 Task: Create an 'order' object.
Action: Mouse moved to (1009, 64)
Screenshot: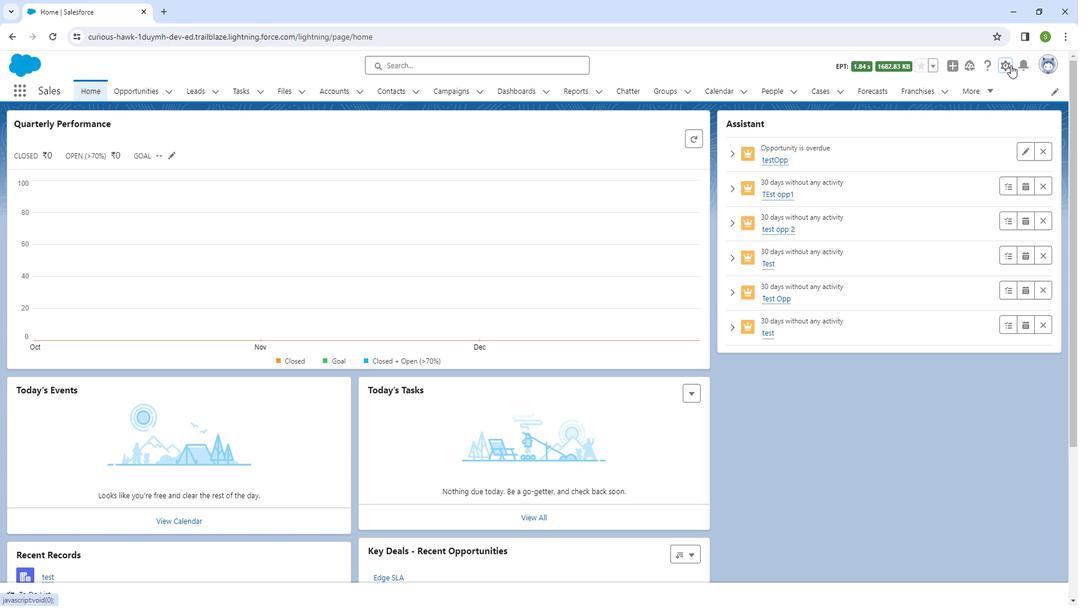 
Action: Mouse pressed left at (1009, 64)
Screenshot: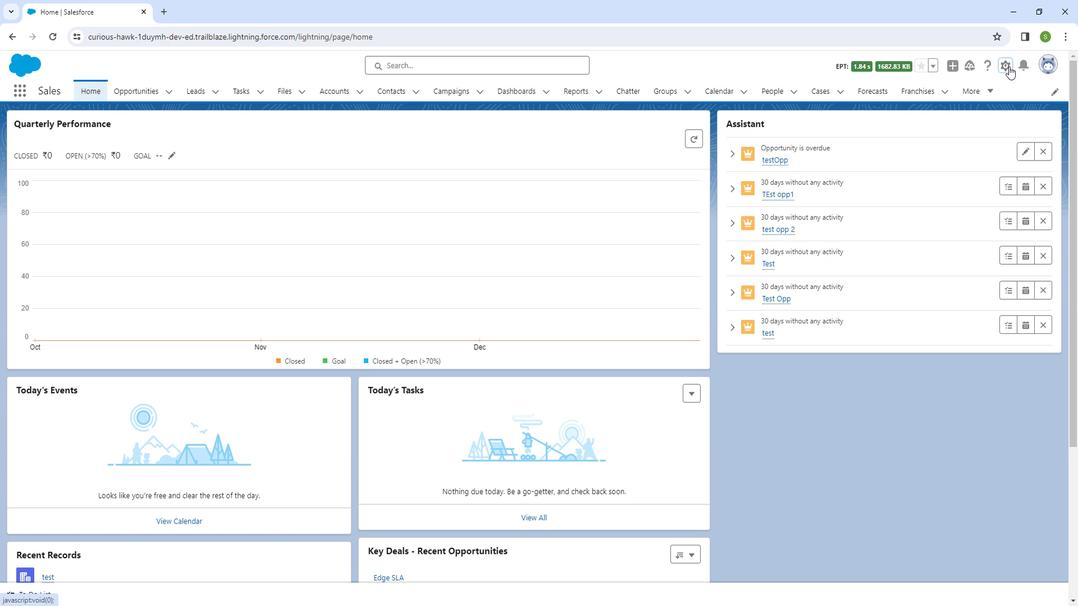 
Action: Mouse moved to (974, 101)
Screenshot: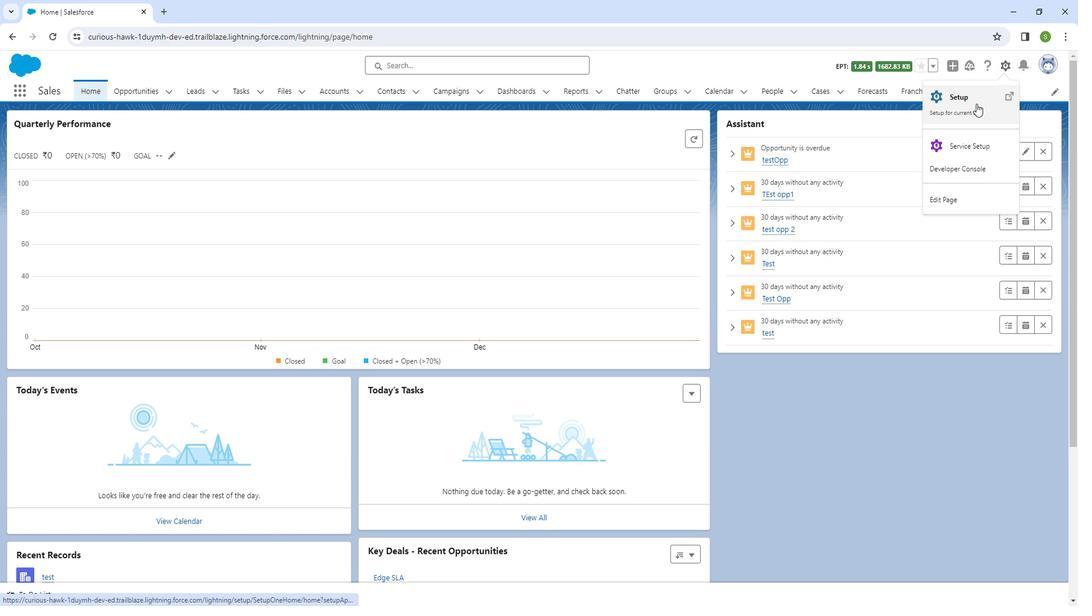 
Action: Mouse pressed left at (974, 101)
Screenshot: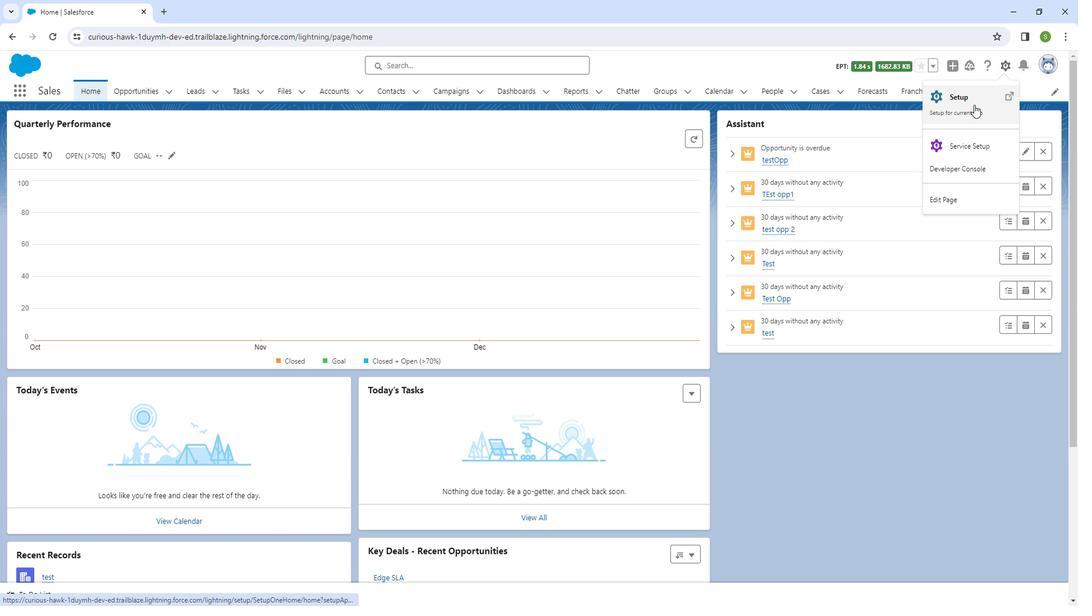 
Action: Mouse moved to (153, 83)
Screenshot: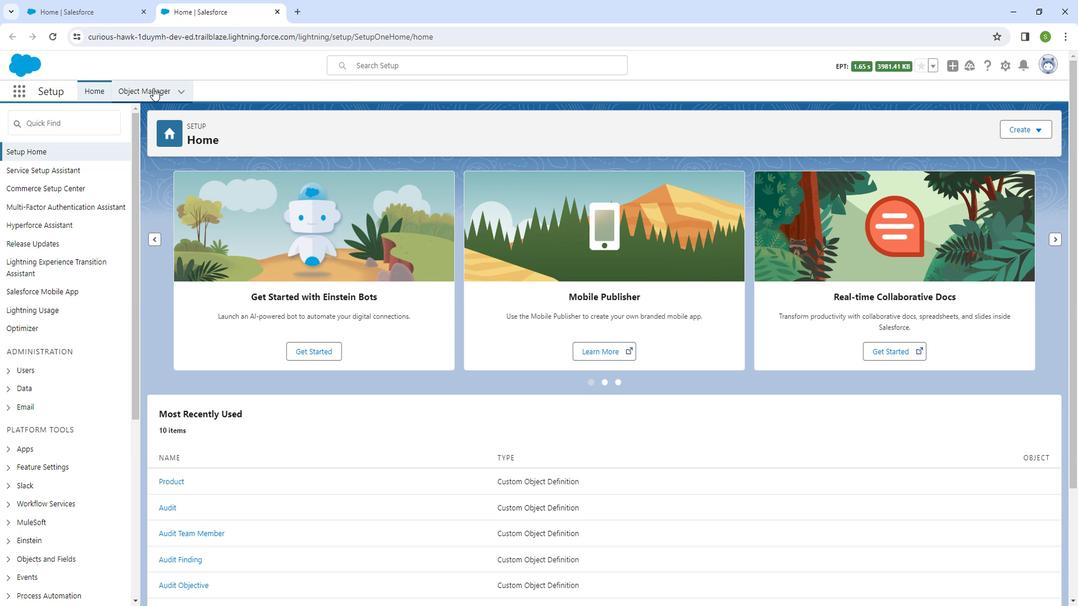 
Action: Mouse pressed left at (153, 83)
Screenshot: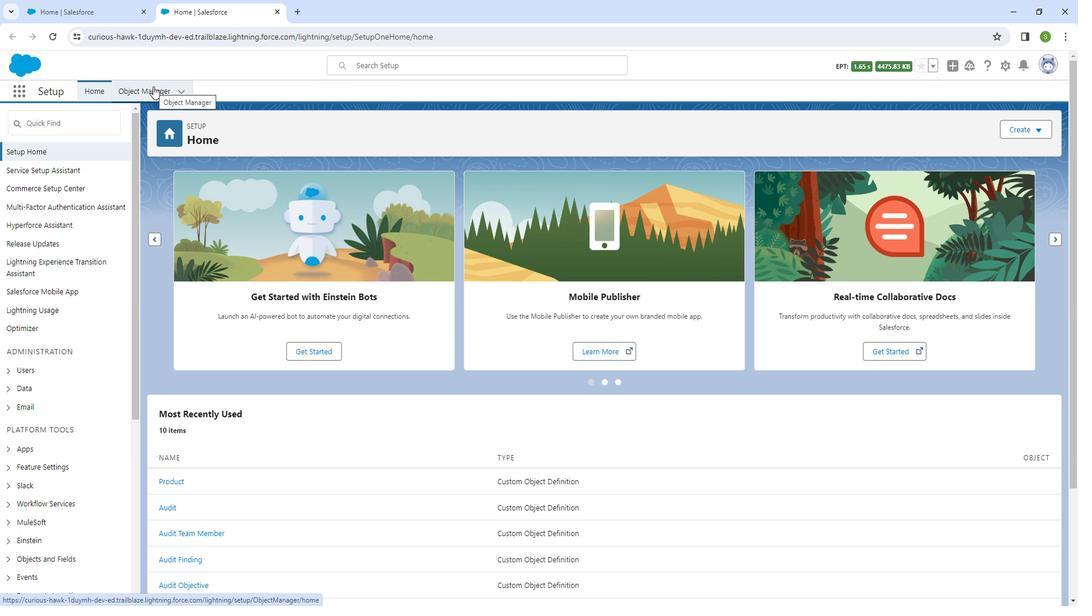 
Action: Mouse moved to (1021, 126)
Screenshot: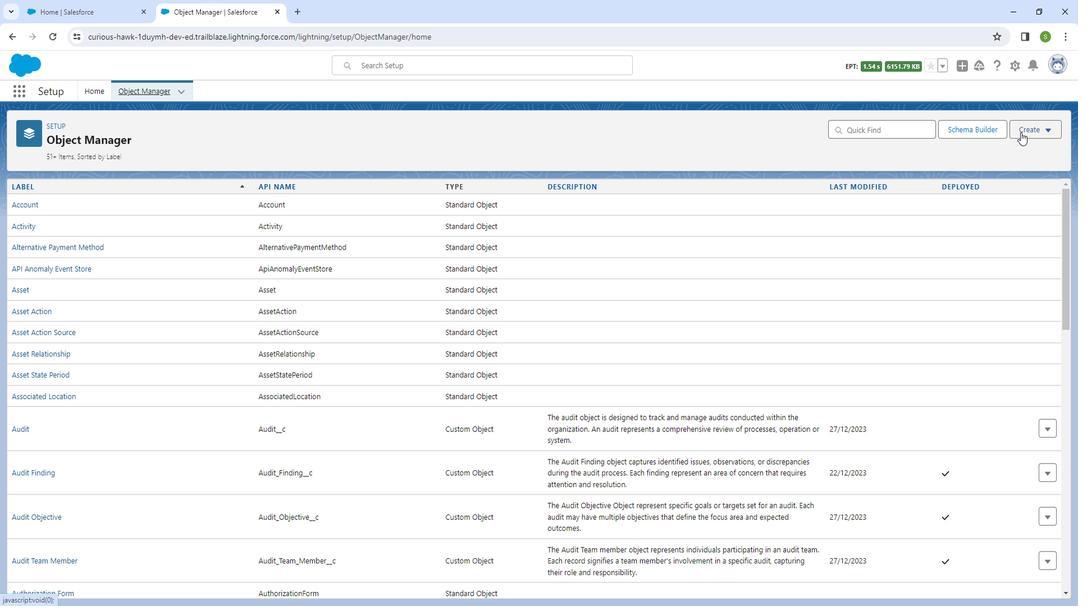 
Action: Mouse pressed left at (1021, 126)
Screenshot: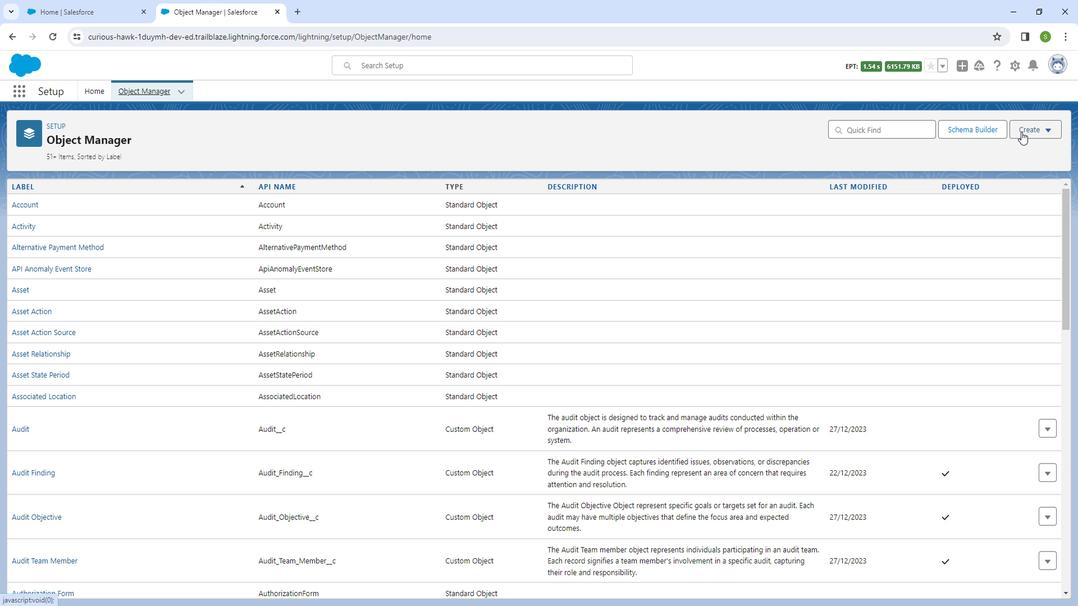 
Action: Mouse moved to (1005, 152)
Screenshot: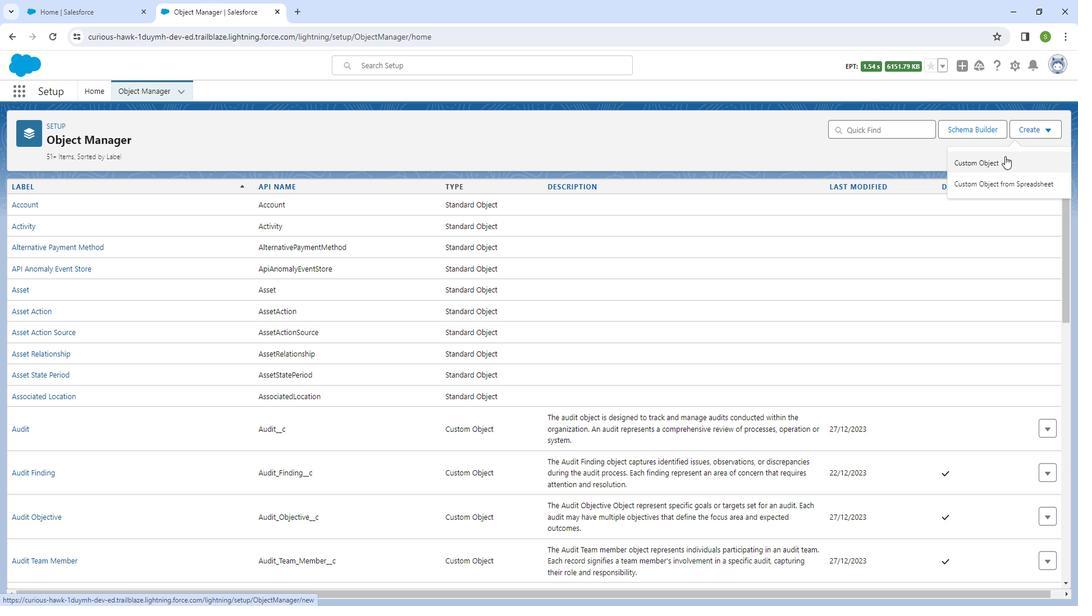 
Action: Mouse pressed left at (1005, 152)
Screenshot: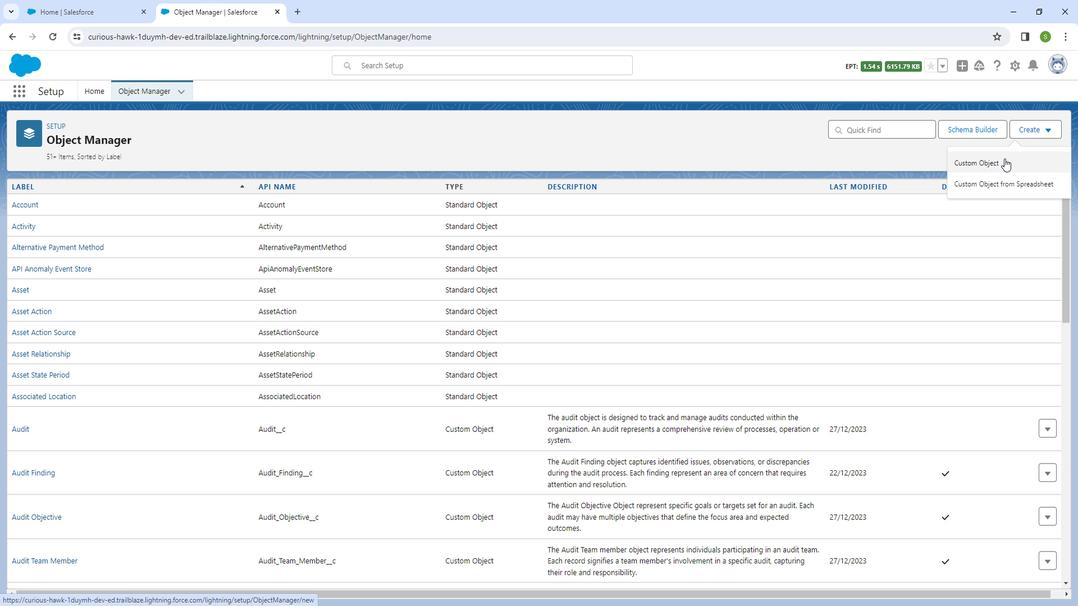 
Action: Mouse moved to (276, 268)
Screenshot: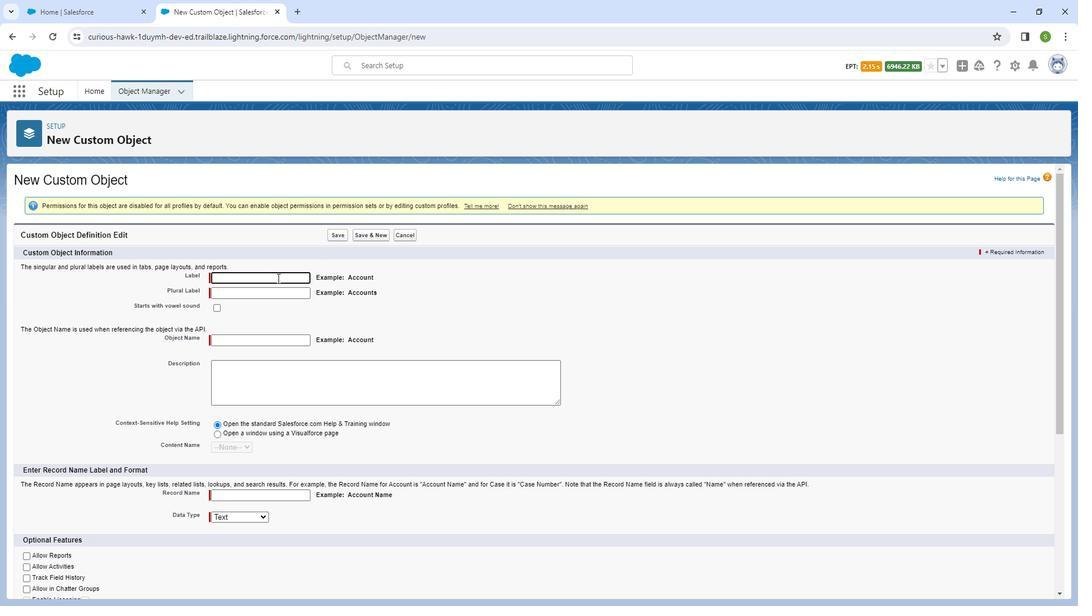 
Action: Mouse pressed left at (276, 268)
Screenshot: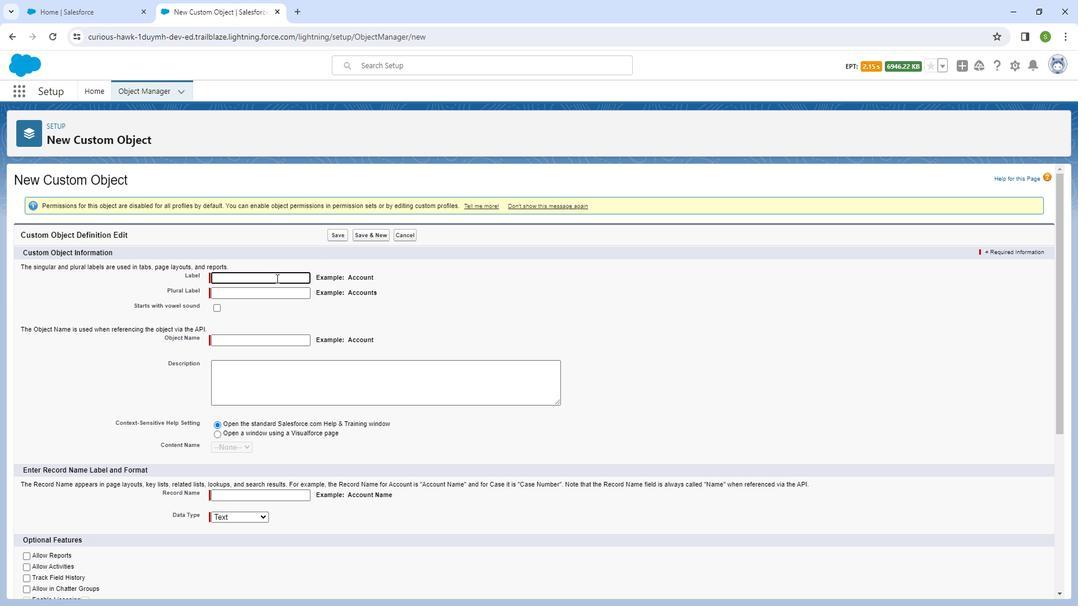 
Action: Mouse moved to (289, 262)
Screenshot: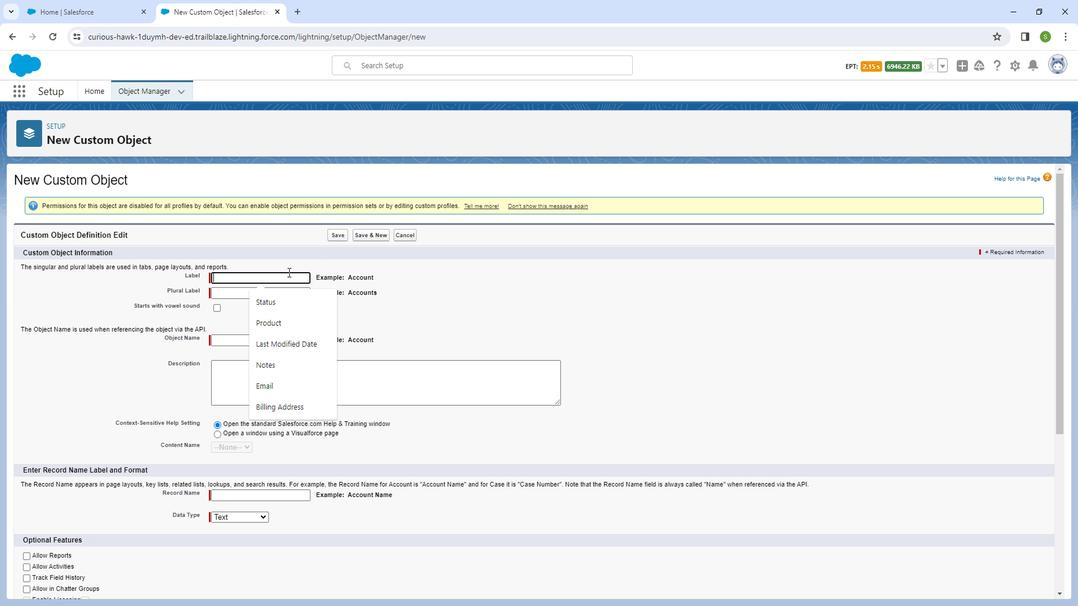 
Action: Key pressed <Key.shift_r><Key.shift_r><Key.shift_r><Key.shift_r><Key.shift_r><Key.shift_r><Key.shift_r><Key.shift_r><Key.shift_r><Key.shift_r>Orders<Key.space><Key.shift_r><Key.shift_r><Key.shift_r><Key.shift_r><Key.shift_r>Object<Key.tab><Key.shift_r><Key.shift_r><Key.shift_r><Key.shift_r><Key.shift_r><Key.shift_r><Key.shift_r><Key.shift_r><Key.shift_r><Key.shift_r><Key.shift_r><Key.shift_r><Key.shift_r><Key.shift_r><Key.shift_r><Key.shift_r><Key.shift_r><Key.shift_r><Key.shift_r><Key.shift_r><Key.shift_r><Key.shift_r><Key.shift_r><Key.shift_r><Key.shift_r>Orders<Key.space><Key.shift_r><Key.shift_r><Key.shift_r><Key.shift_r><Key.shift_r><Key.shift_r><Key.shift_r>Obk<Key.backspace>jects
Screenshot: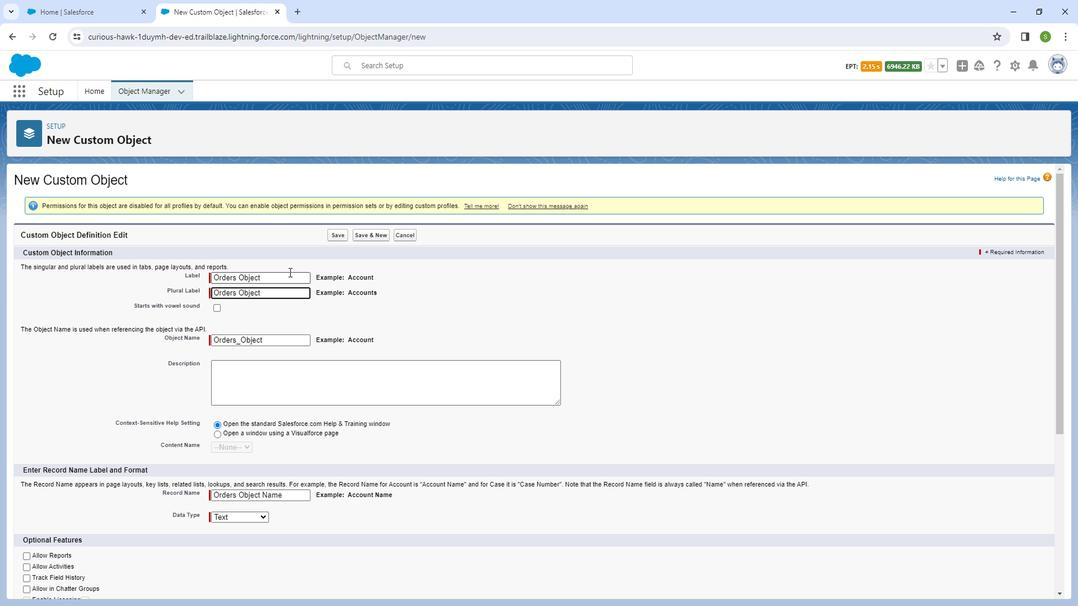 
Action: Mouse moved to (288, 357)
Screenshot: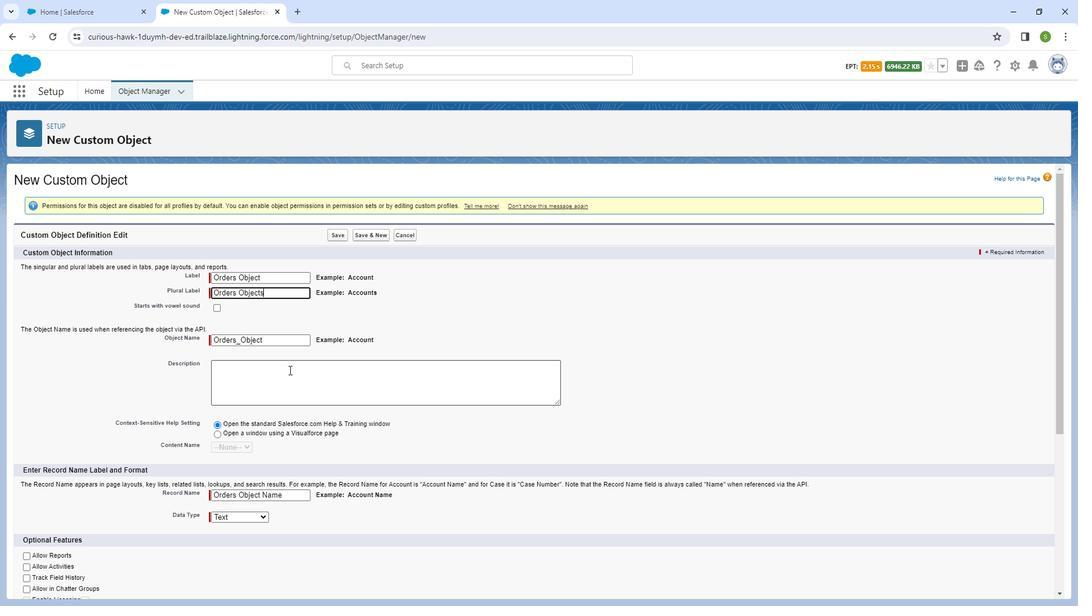 
Action: Mouse pressed left at (288, 357)
Screenshot: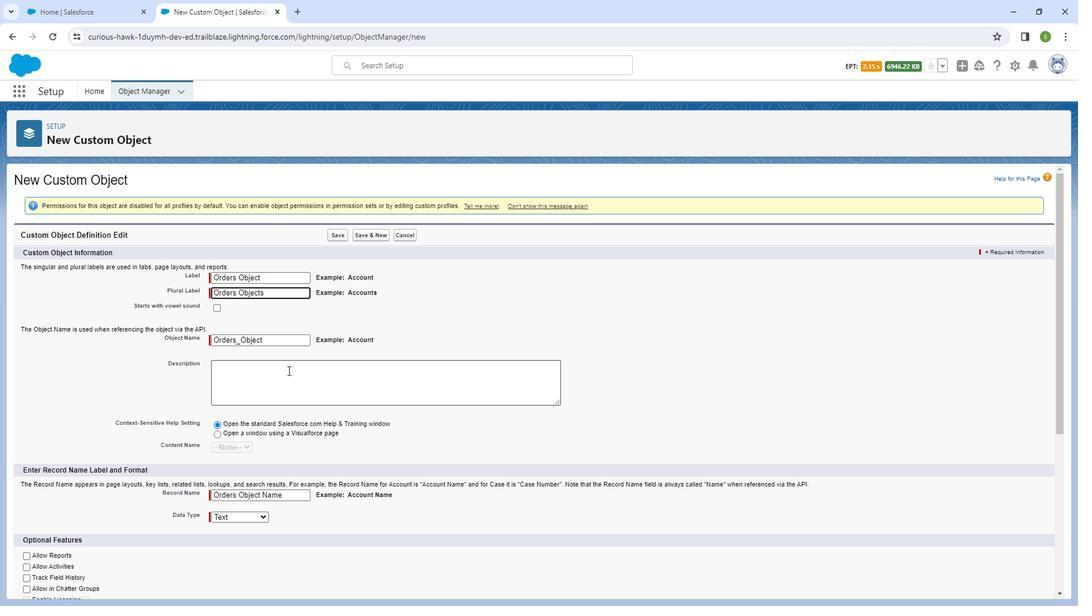 
Action: Key pressed <Key.shift_r>An<Key.space><Key.shift_r><Key.shift_r><Key.shift_r><Key.shift_r><Key.shift_r><Key.shift_r><Key.shift_r><Key.shift_r>Order<Key.space><Key.shift_r><Key.shift_r><Key.shift_r><Key.shift_r><Key.shift_r><Key.shift_r><Key.shift_r><Key.shift_r><Key.shift_r><Key.shift_r><Key.shift_r><Key.shift_r><Key.shift_r><Key.shift_r><Key.shift_r><Key.shift_r><Key.shift_r><Key.shift_r><Key.shift_r><Key.shift_r><Key.shift_r><Key.shift_r>Object<Key.space>is<Key.space>a<Key.space>custom<Key.space>object<Key.space>designed<Key.space>to<Key.space>represent<Key.space>and<Key.space>manage<Key.space>the<Key.space>sales<Key.space>orders<Key.space><Key.shift_r>placed<Key.space>by<Key.space>customer.<Key.shift_r>It<Key.left><Key.space><Key.backspace><Key.left><Key.space><Key.right><Key.right><Key.space>serves<Key.space>as<Key.space>a<Key.space>key<Key.space>component<Key.space>in<Key.space>the<Key.space>sales<Key.space>process,<Key.space>providing<Key.space>a<Key.space>centralized<Key.space>repository<Key.space>for<Key.space>order-<Key.space>related<Key.space>information.
Screenshot: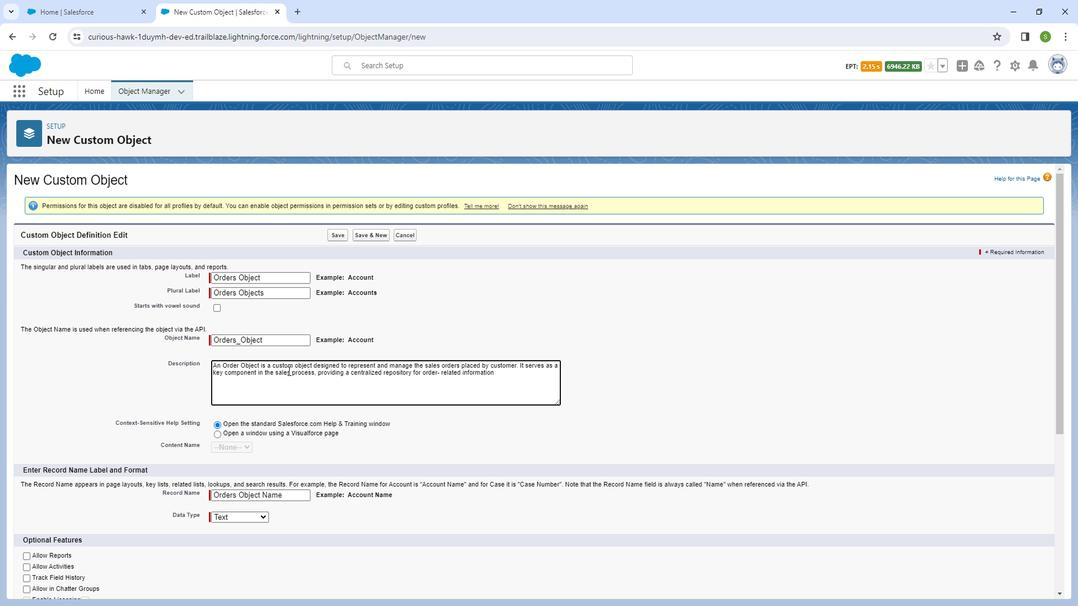 
Action: Mouse moved to (295, 479)
Screenshot: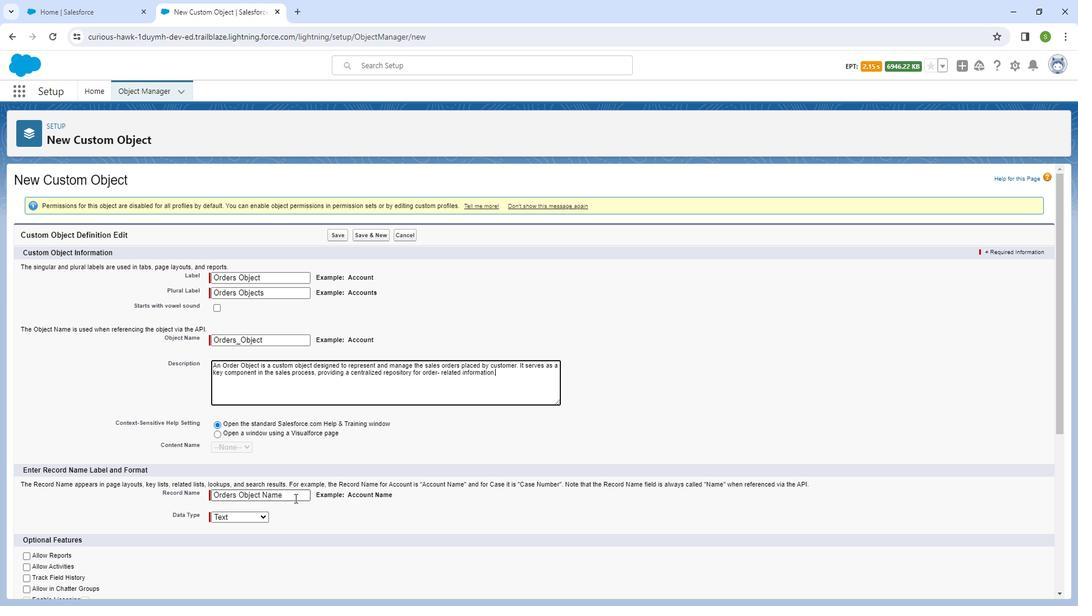 
Action: Mouse pressed left at (295, 479)
Screenshot: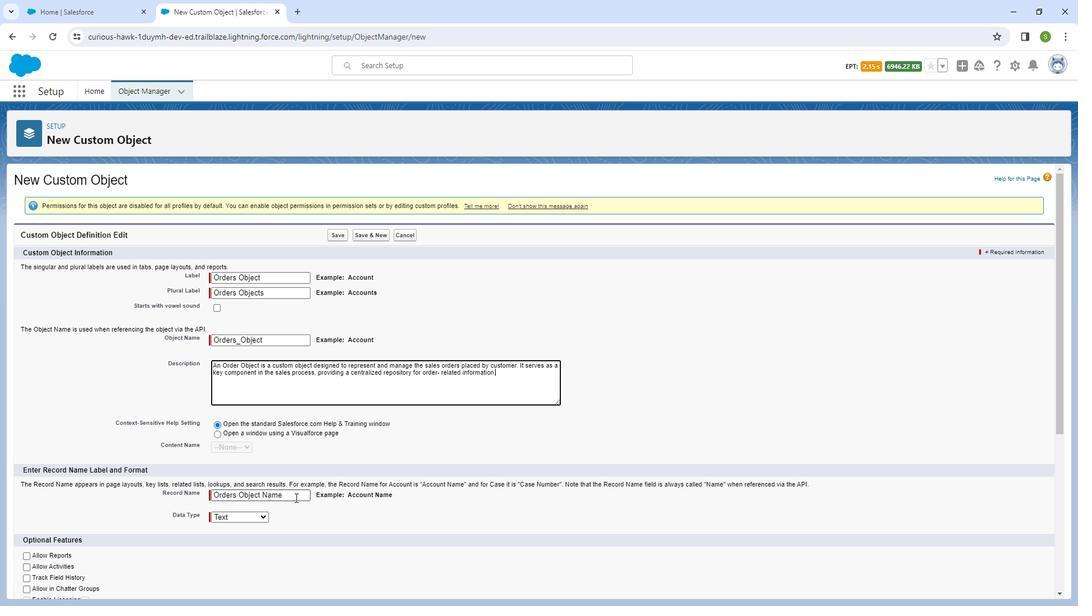 
Action: Mouse pressed left at (295, 479)
Screenshot: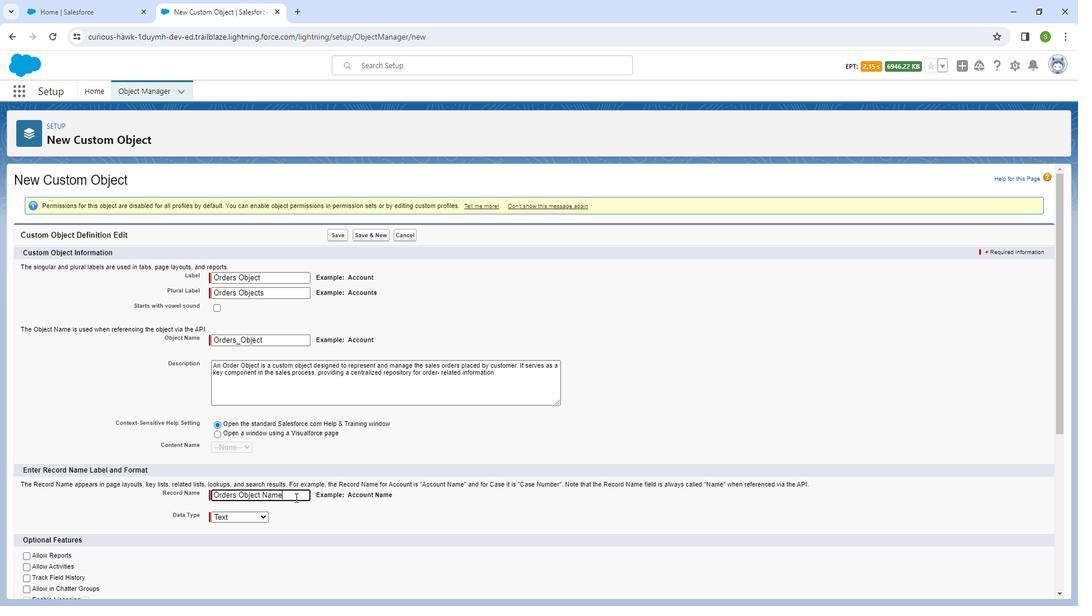 
Action: Mouse moved to (295, 479)
Screenshot: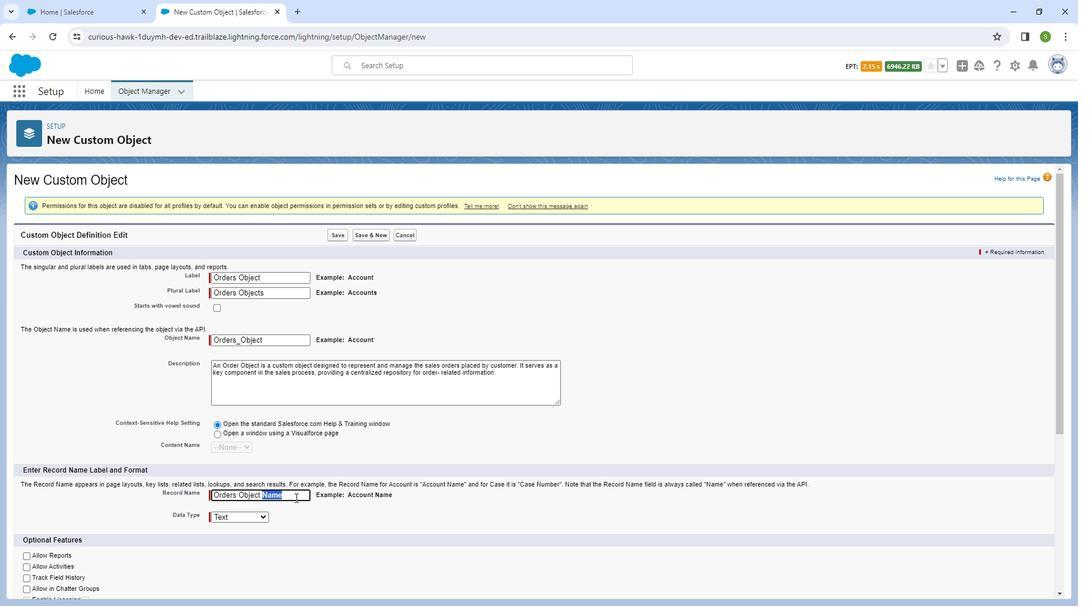 
Action: Key pressed <Key.backspace><Key.shift_r>O<Key.shift_r><Key.backspace><Key.shift_r>ID
Screenshot: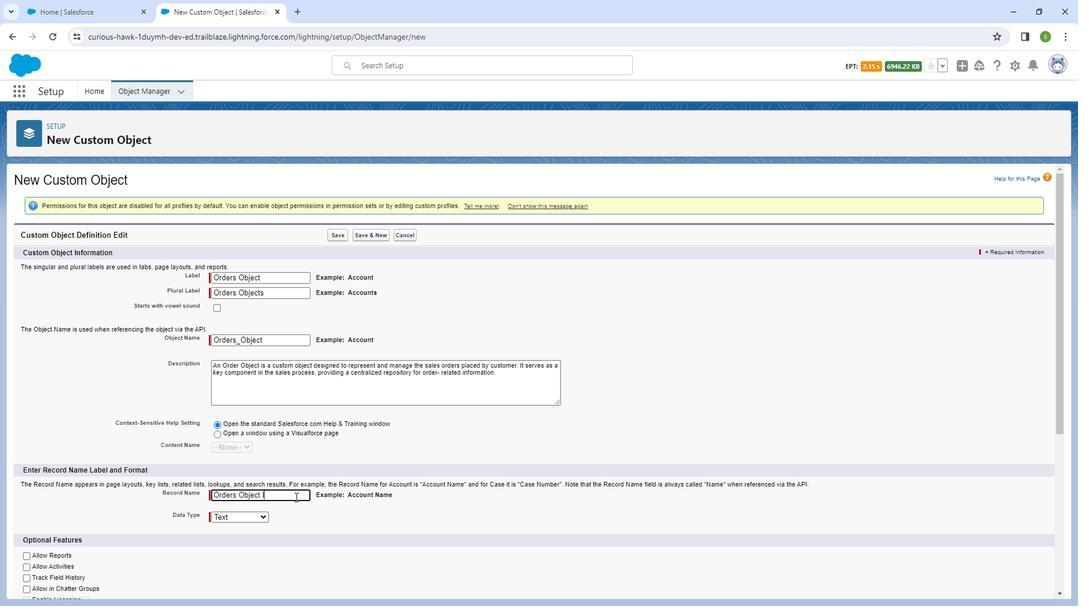 
Action: Mouse moved to (237, 501)
Screenshot: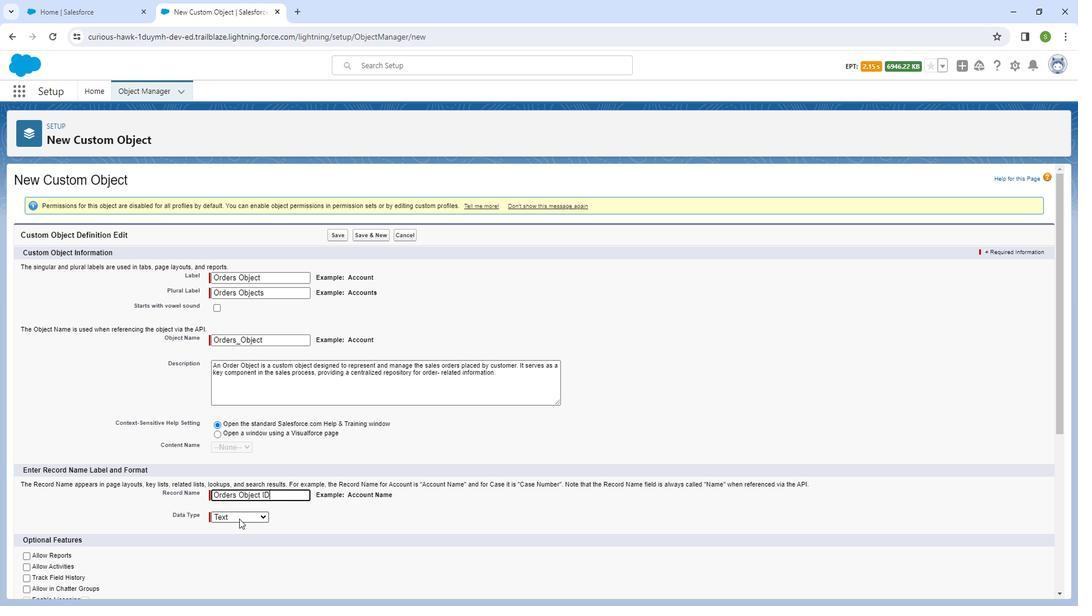 
Action: Mouse pressed left at (237, 501)
Screenshot: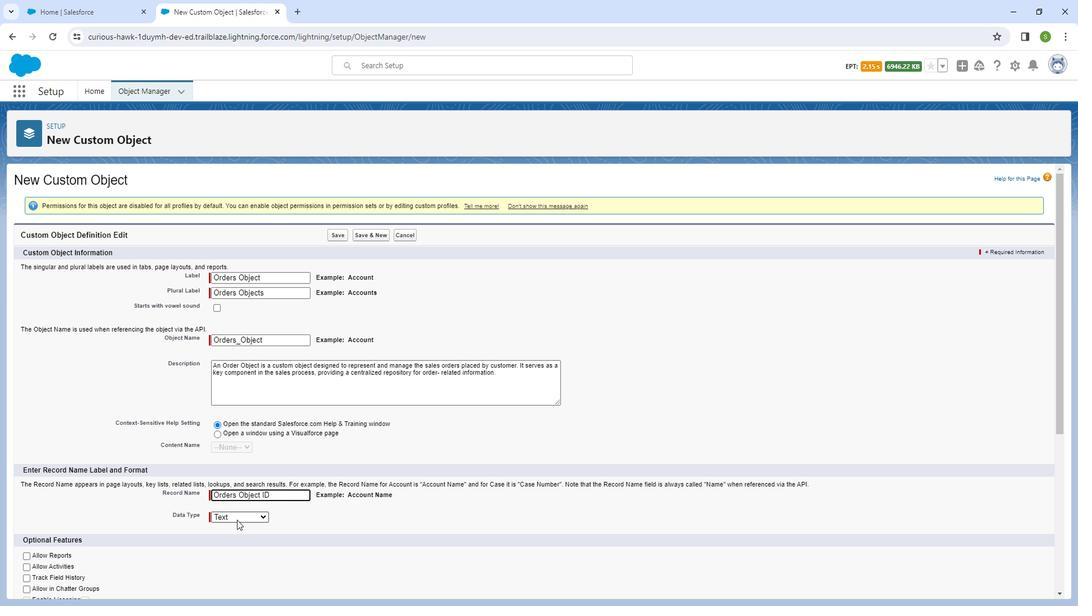 
Action: Mouse moved to (237, 519)
Screenshot: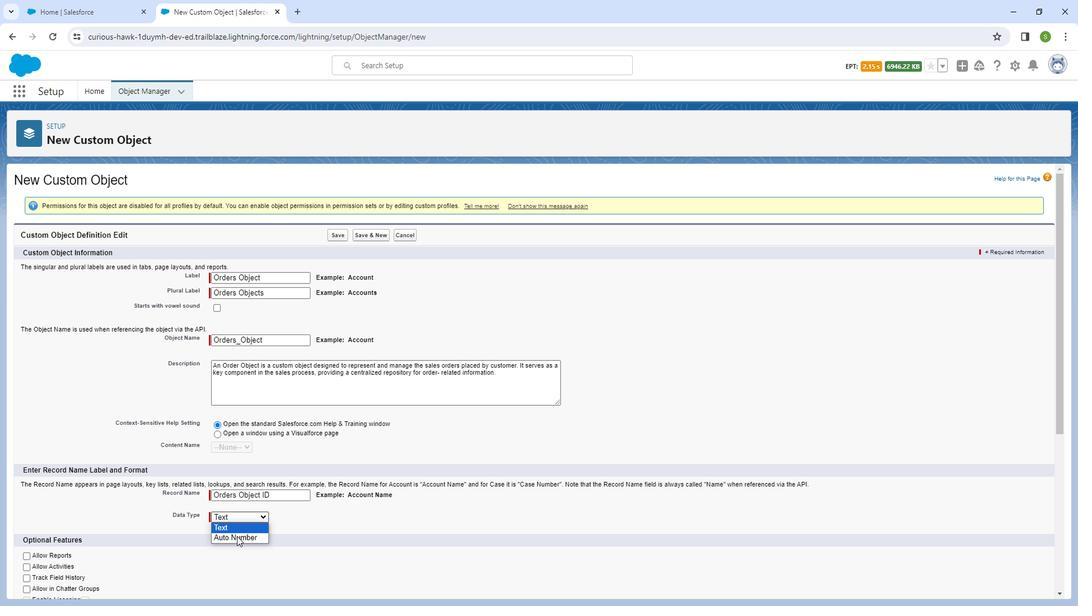 
Action: Mouse pressed left at (237, 519)
Screenshot: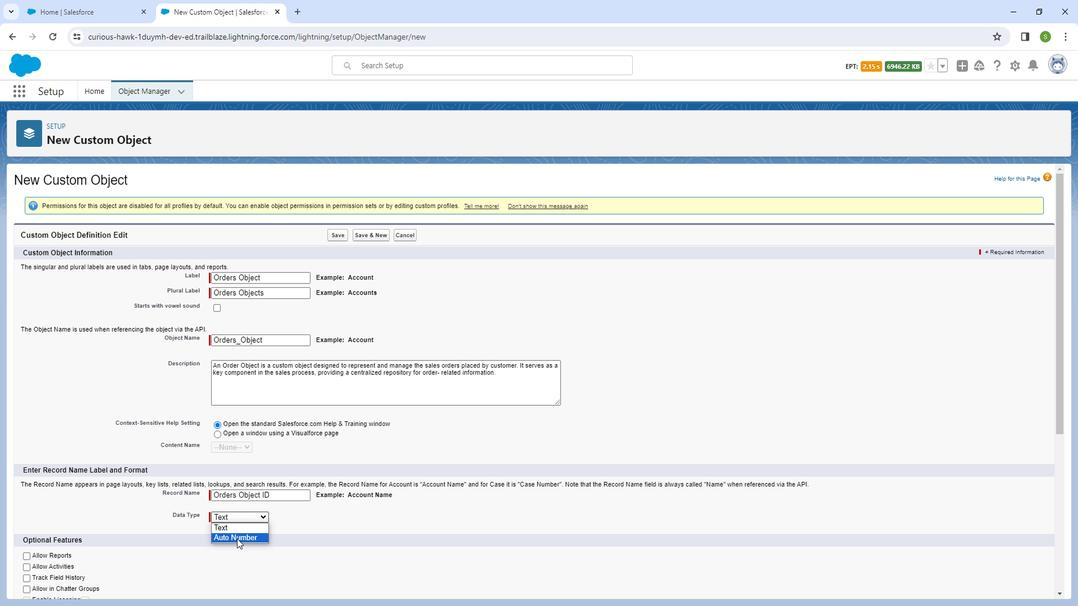 
Action: Mouse moved to (238, 510)
Screenshot: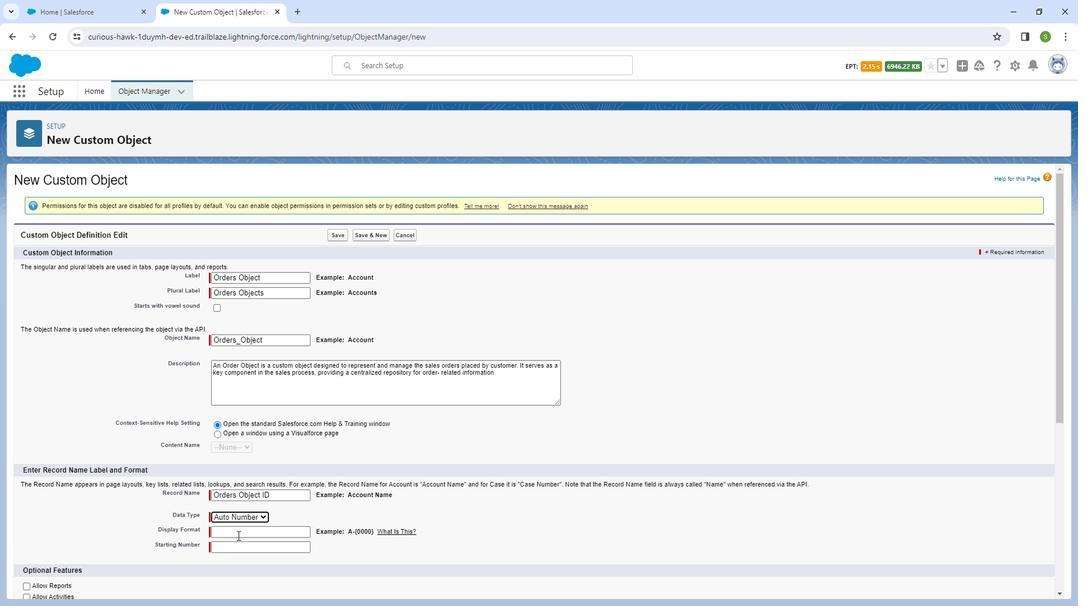
Action: Mouse pressed left at (238, 510)
Screenshot: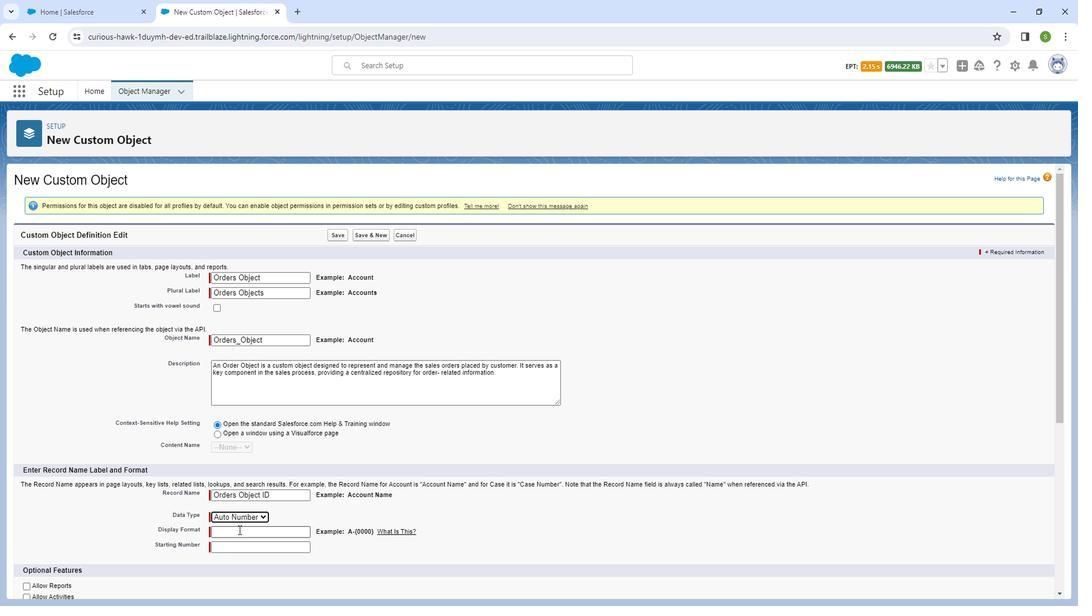 
Action: Key pressed <Key.shift_r>OOID-<Key.shift_r><Key.shift_r><Key.shift_r><Key.shift_r><Key.shift_r>{<Key.shift_r><Key.shift_r><Key.shift_r><Key.shift_r><Key.shift_r><Key.shift_r><Key.shift_r><Key.shift_r><Key.shift_r><Key.shift_r><Key.shift_r><Key.shift_r><Key.shift_r><Key.shift_r>}<Key.left>014
Screenshot: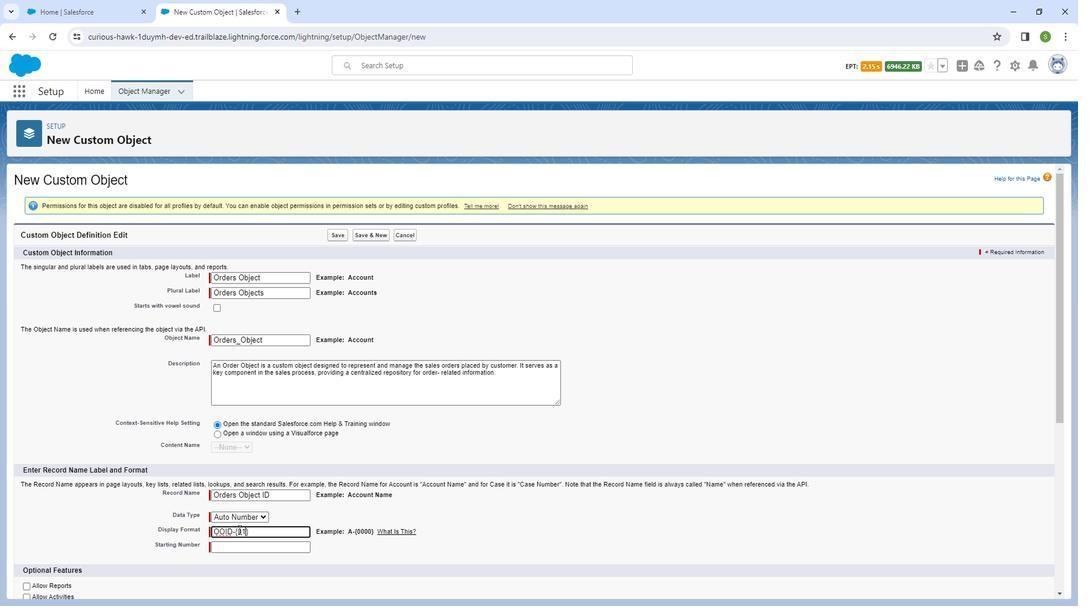 
Action: Mouse moved to (235, 517)
Screenshot: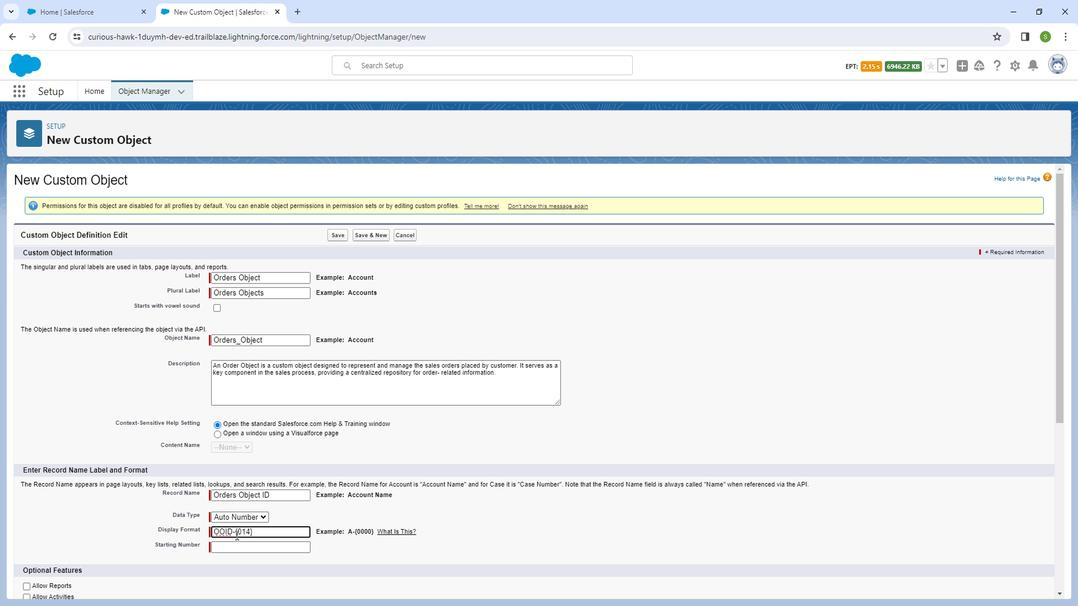 
Action: Mouse scrolled (235, 516) with delta (0, 0)
Screenshot: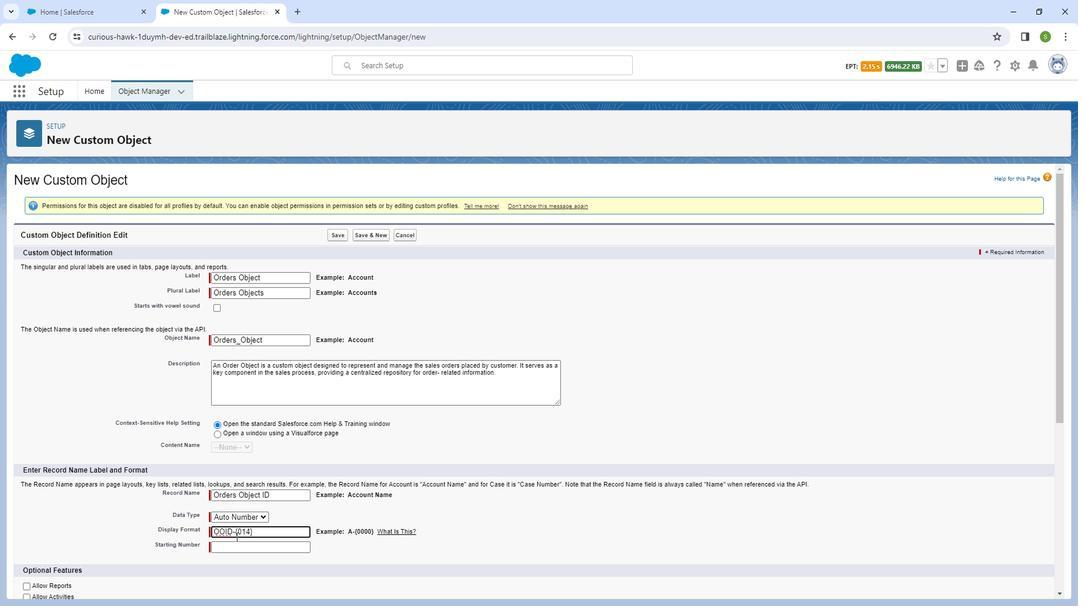 
Action: Mouse scrolled (235, 516) with delta (0, 0)
Screenshot: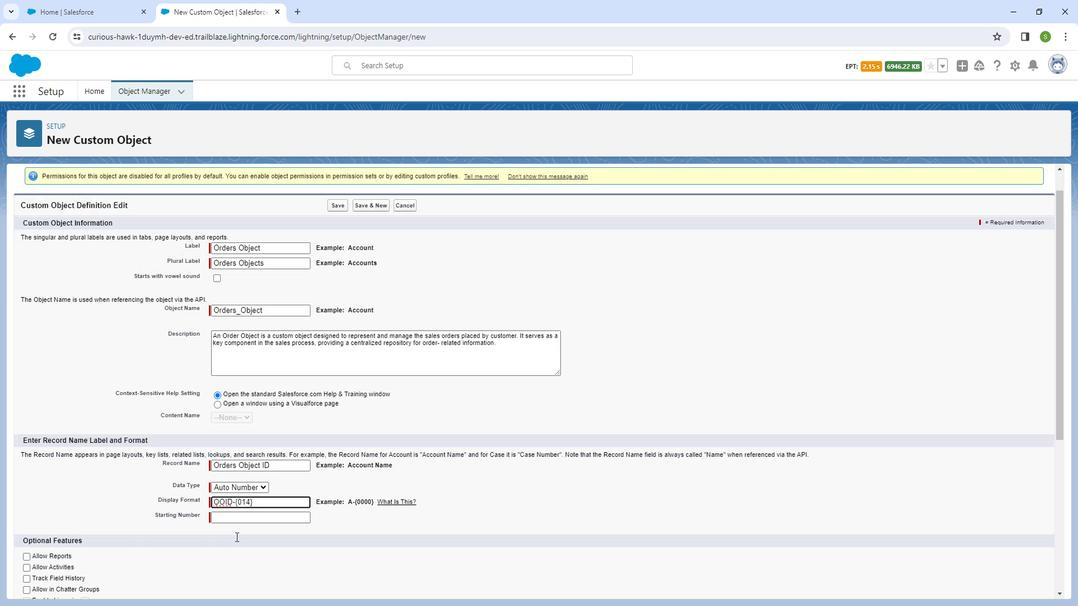 
Action: Mouse moved to (243, 415)
Screenshot: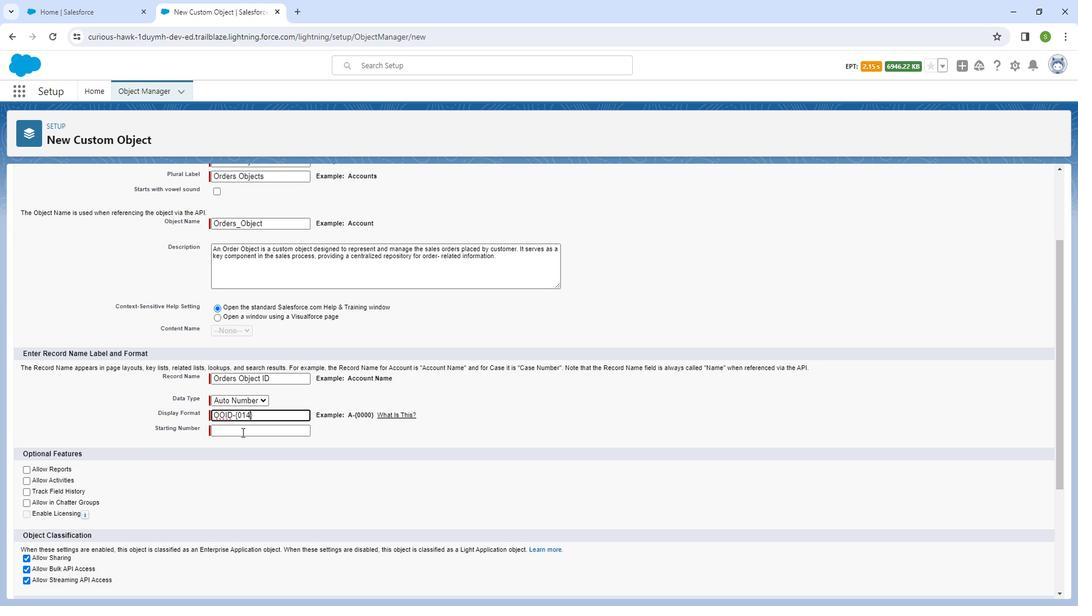 
Action: Mouse pressed left at (243, 415)
Screenshot: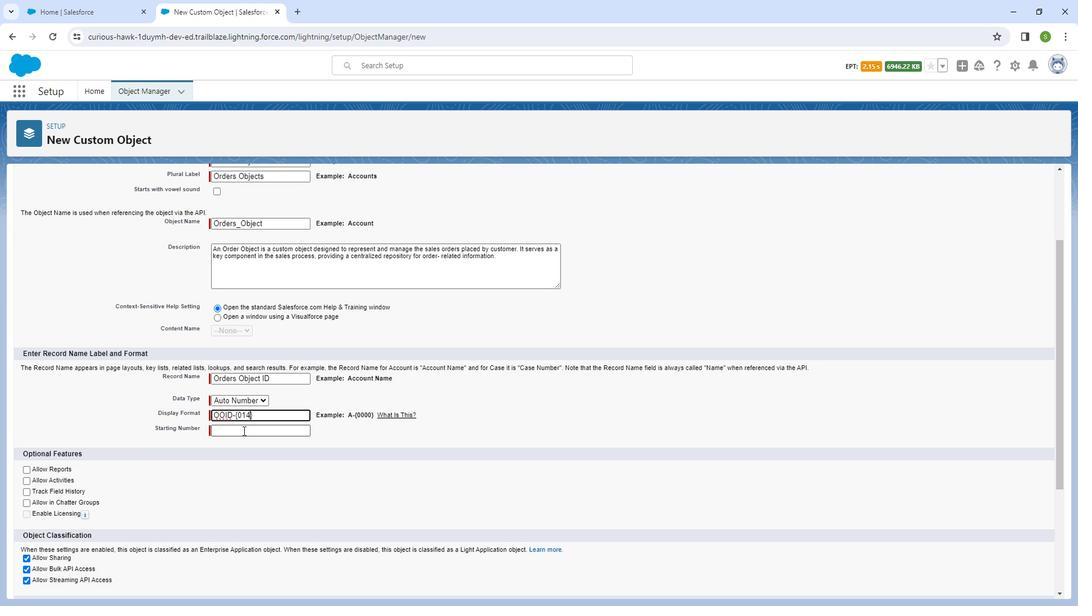 
Action: Key pressed 1
Screenshot: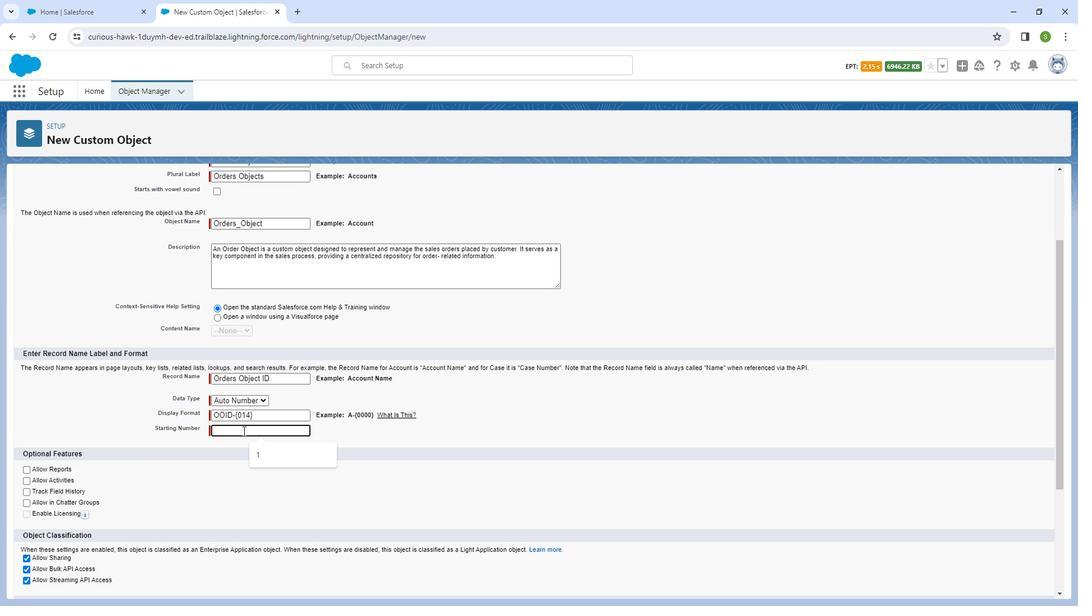
Action: Mouse moved to (68, 462)
Screenshot: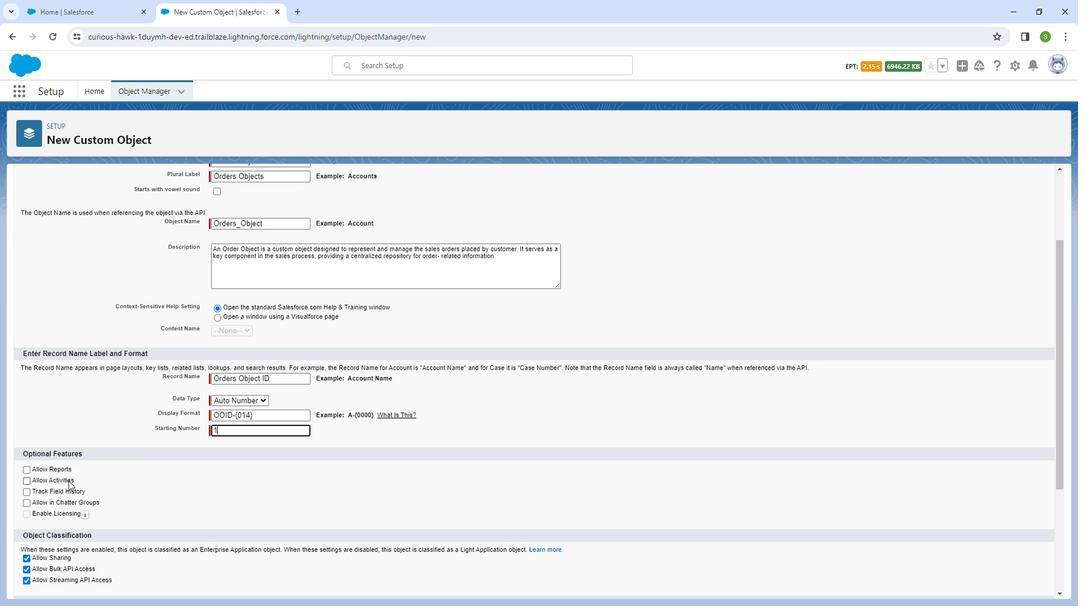 
Action: Mouse pressed left at (68, 462)
Screenshot: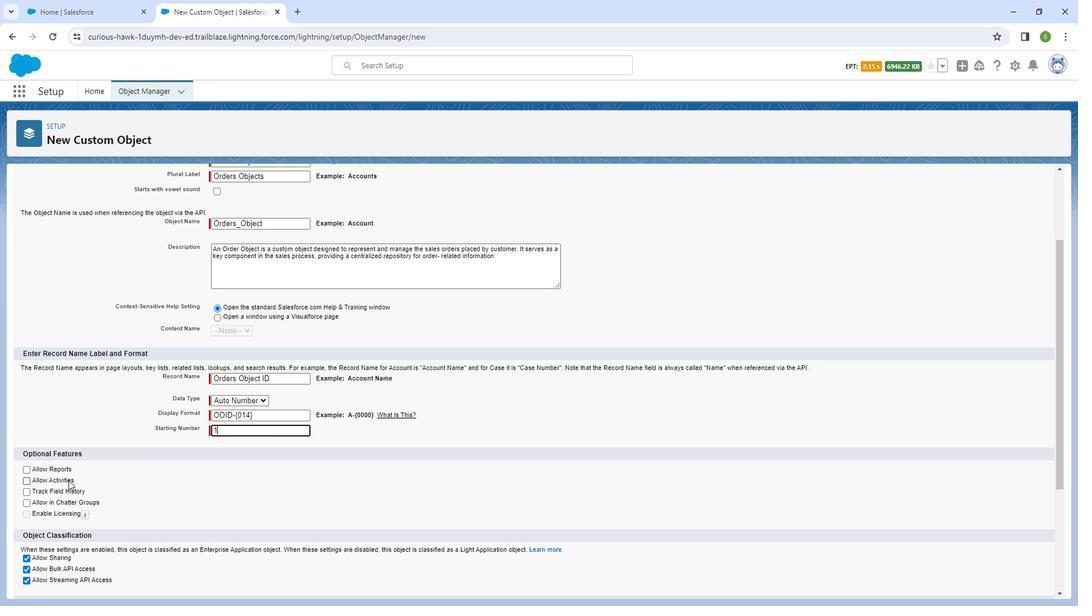 
Action: Mouse moved to (83, 485)
Screenshot: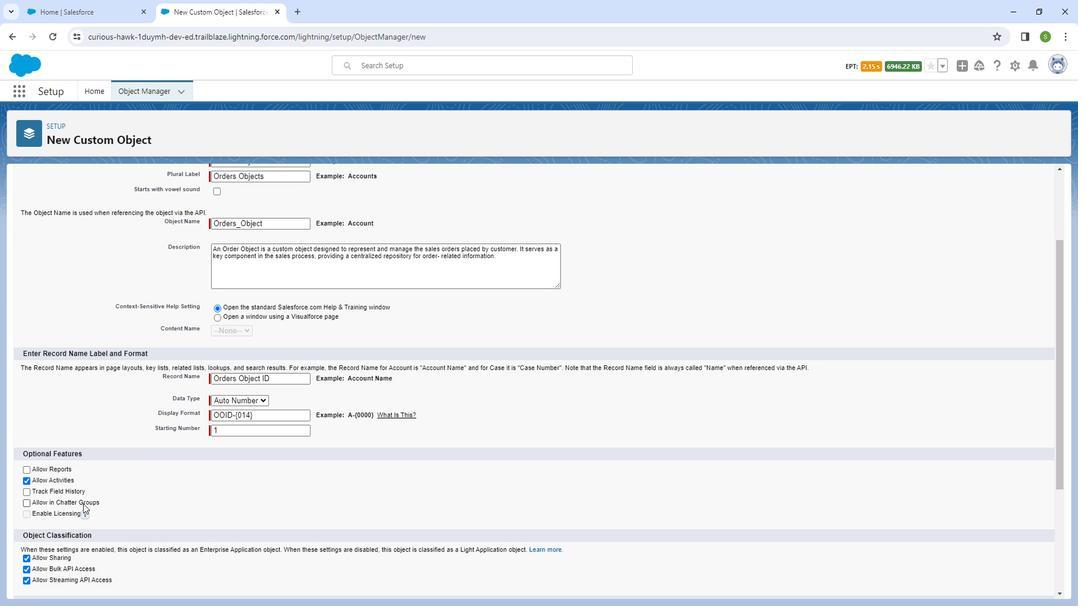 
Action: Mouse pressed left at (83, 485)
Screenshot: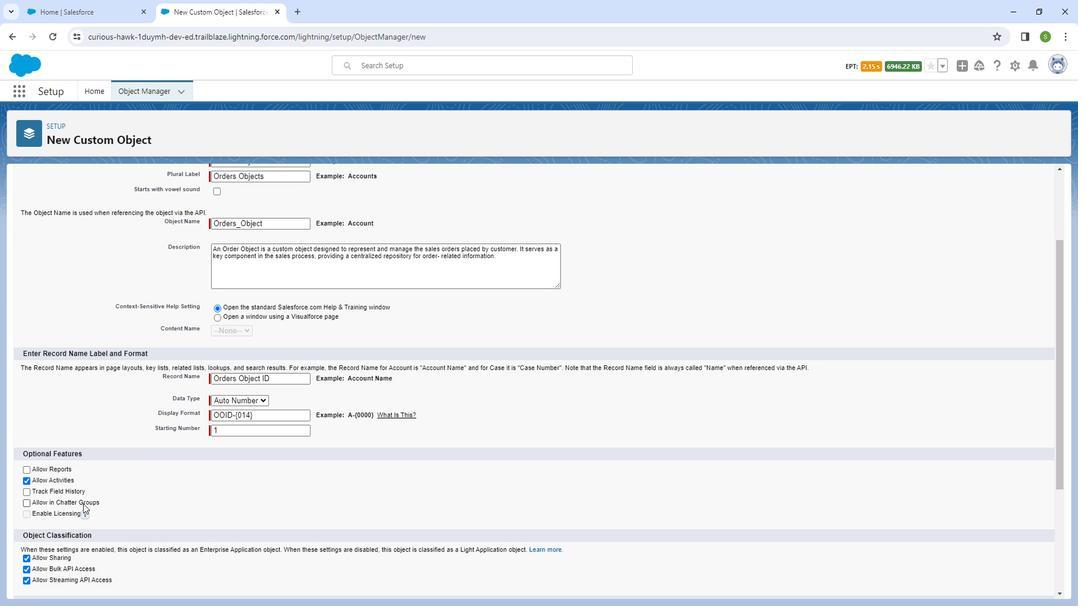 
Action: Mouse moved to (78, 530)
Screenshot: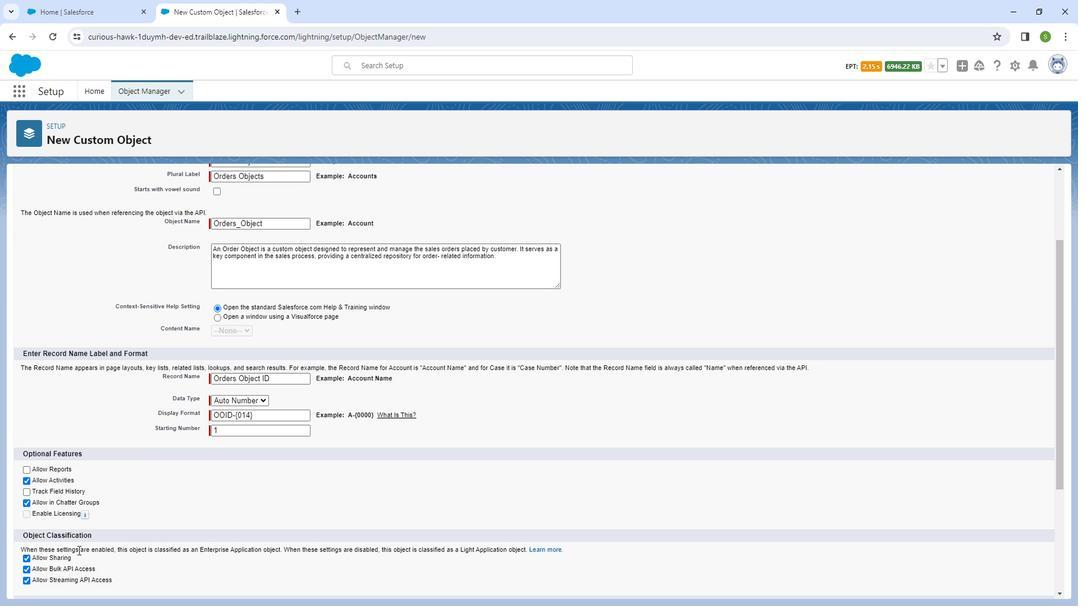 
Action: Mouse scrolled (78, 529) with delta (0, 0)
Screenshot: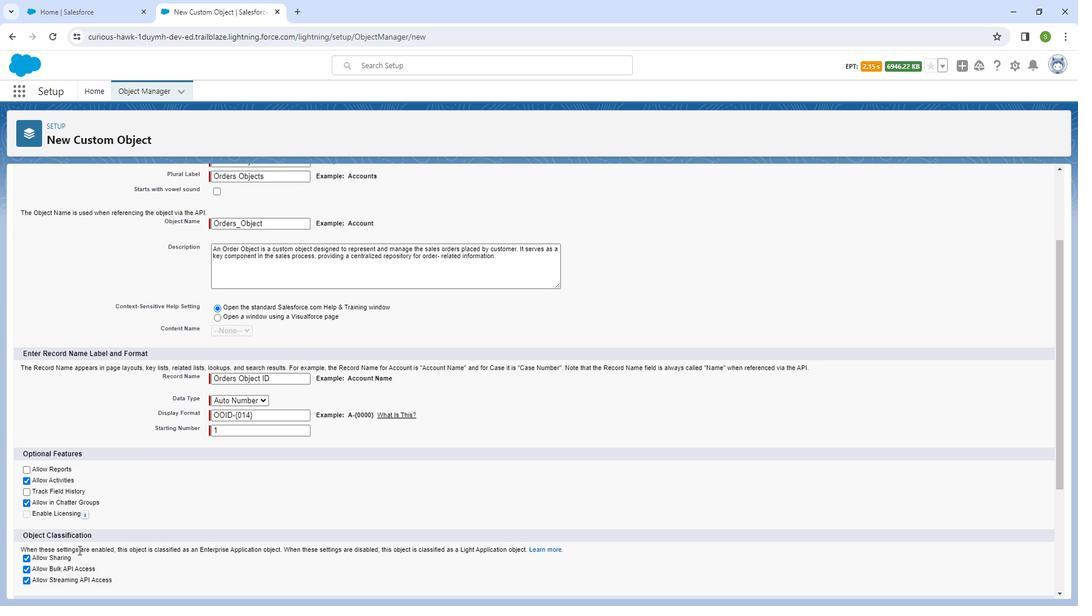 
Action: Mouse moved to (79, 530)
Screenshot: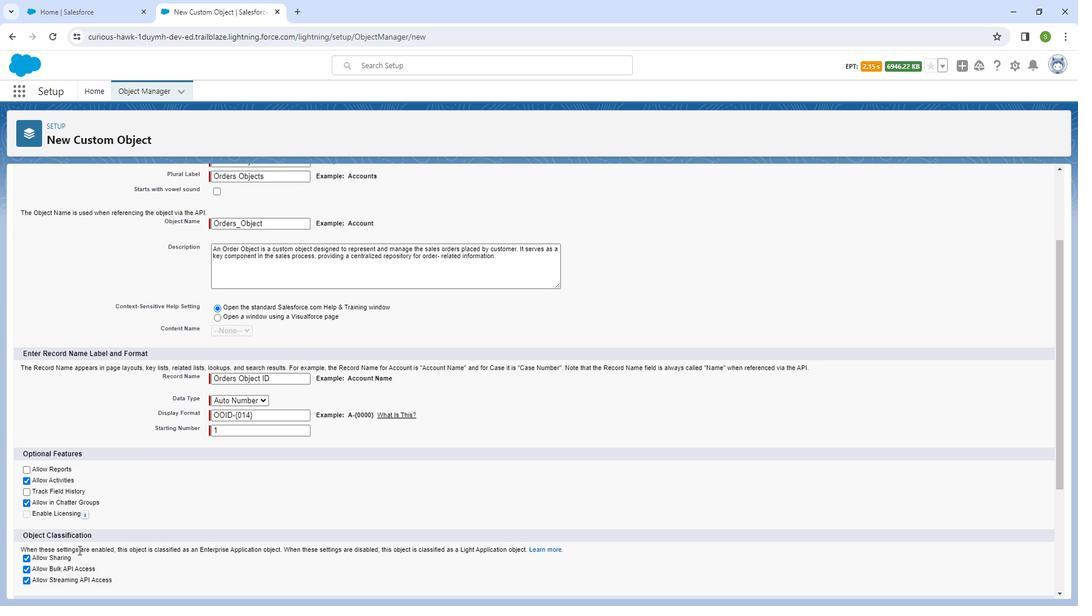 
Action: Mouse scrolled (79, 529) with delta (0, 0)
Screenshot: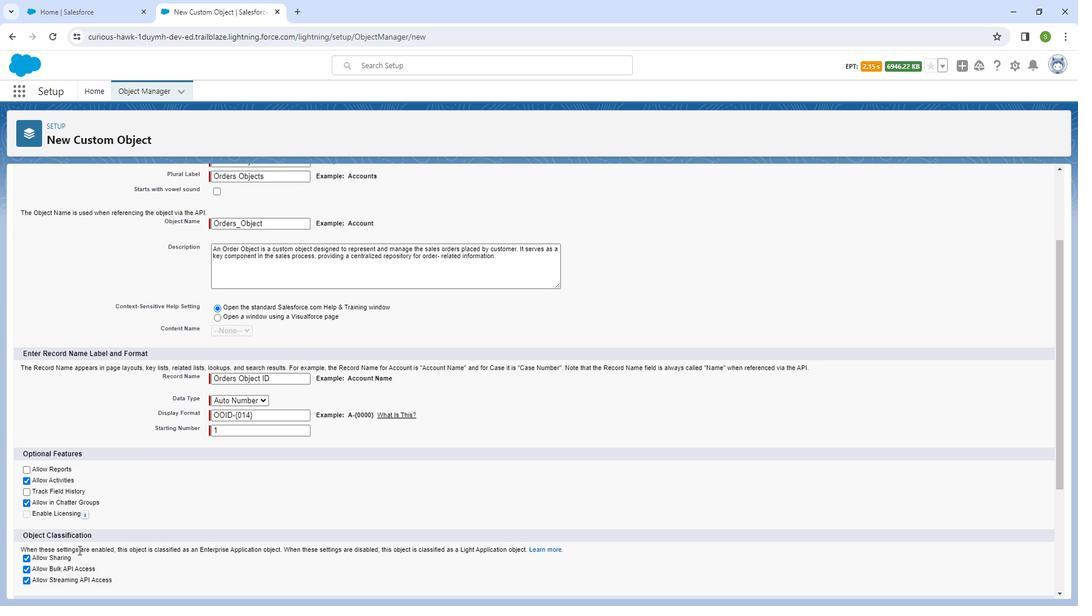 
Action: Mouse scrolled (79, 529) with delta (0, 0)
Screenshot: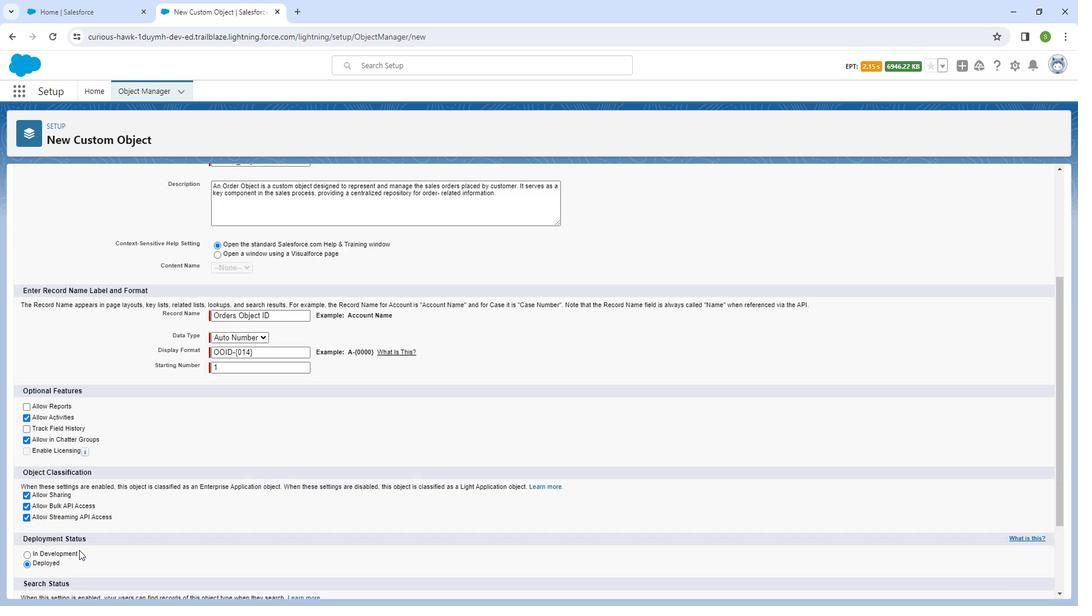 
Action: Mouse moved to (79, 529)
Screenshot: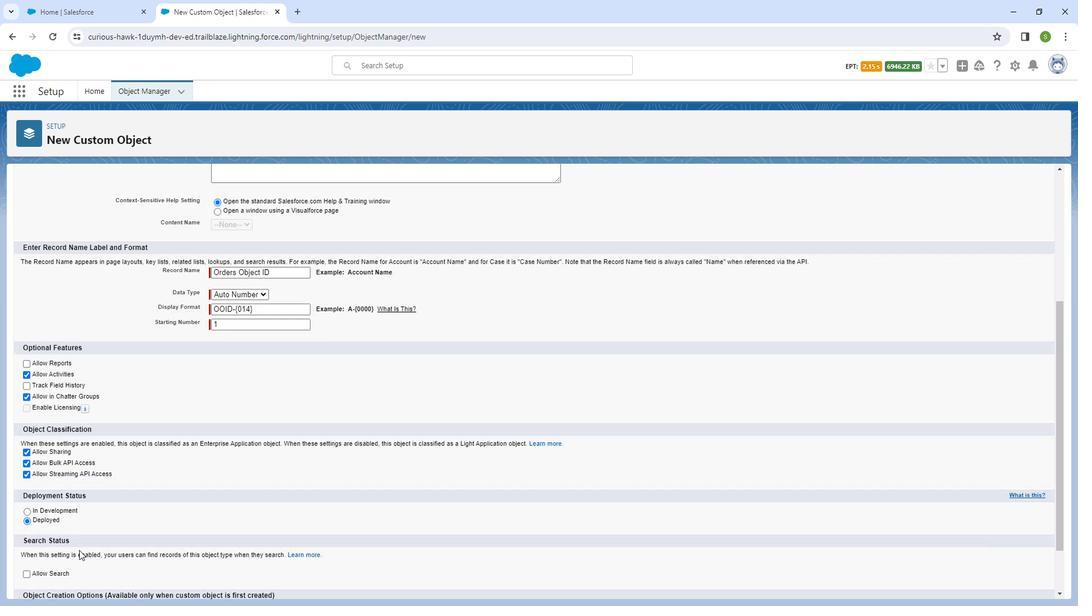 
Action: Mouse scrolled (79, 529) with delta (0, 0)
Screenshot: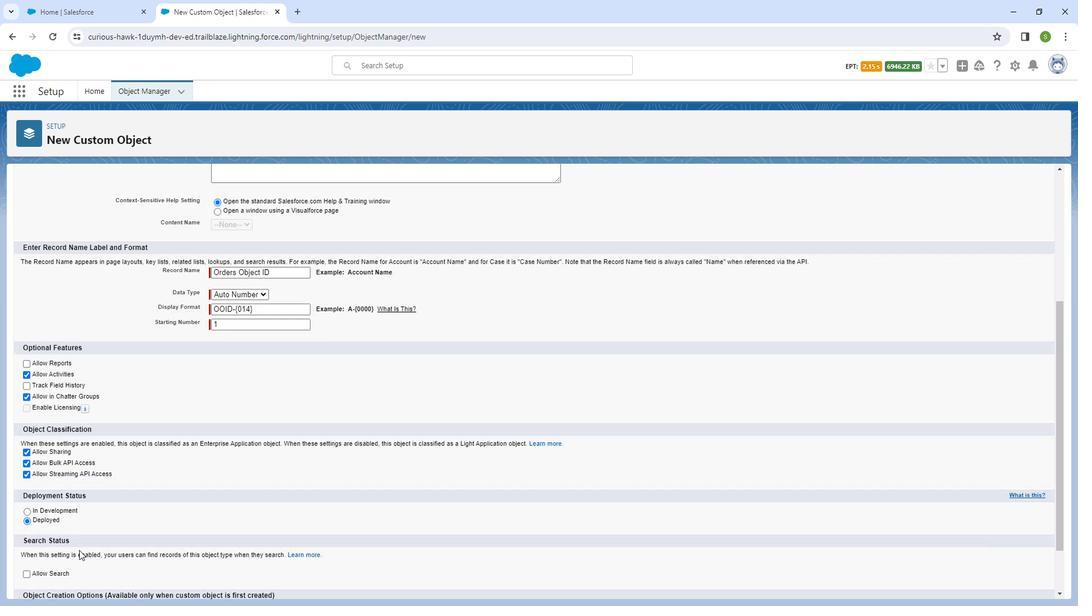 
Action: Mouse moved to (58, 488)
Screenshot: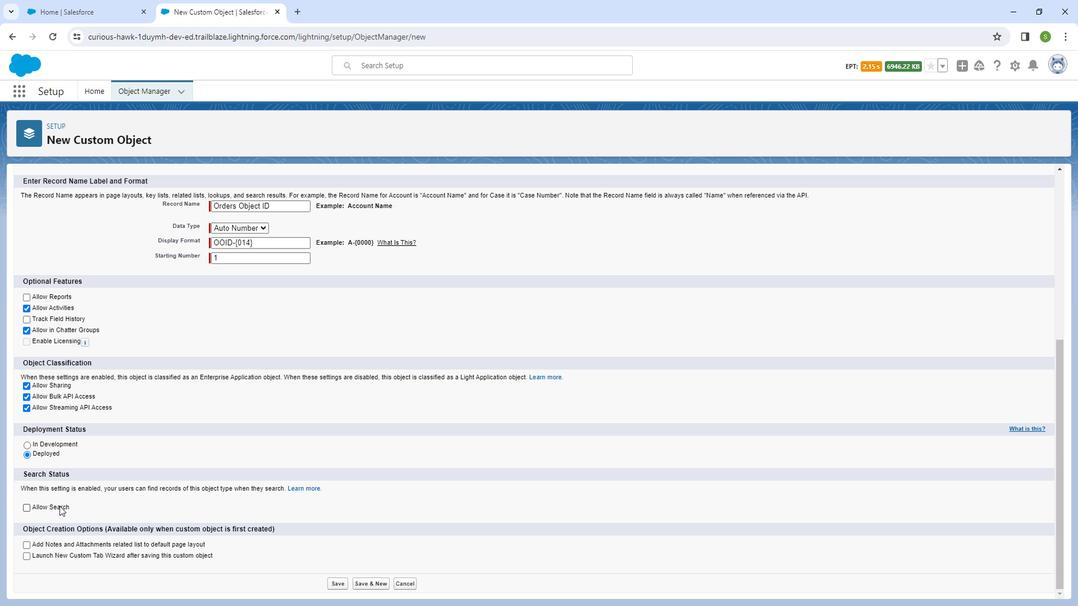 
Action: Mouse pressed left at (58, 488)
Screenshot: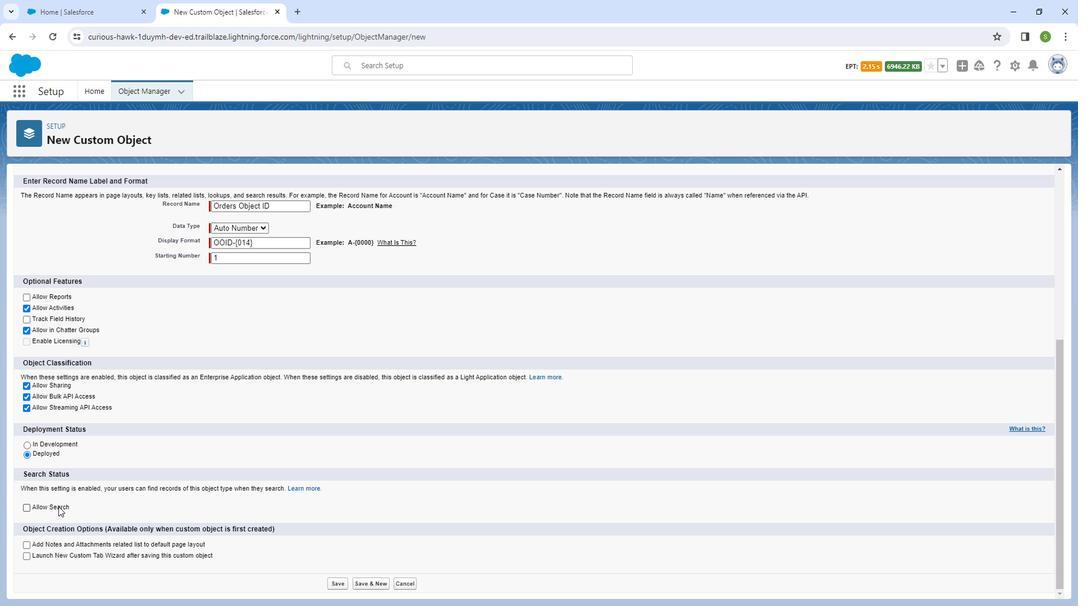 
Action: Mouse moved to (58, 524)
Screenshot: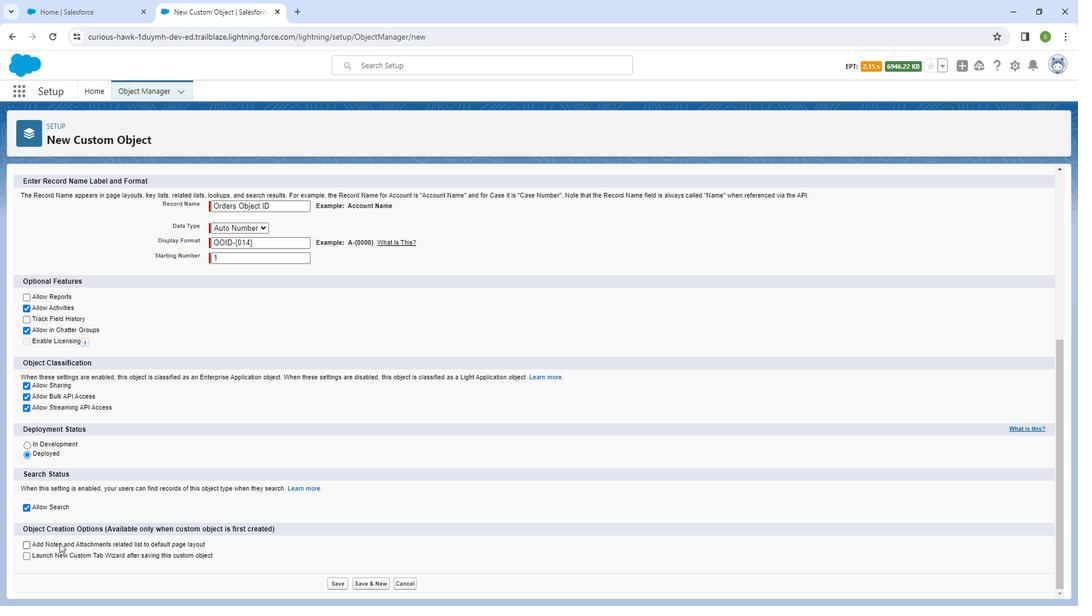 
Action: Mouse pressed left at (58, 524)
Screenshot: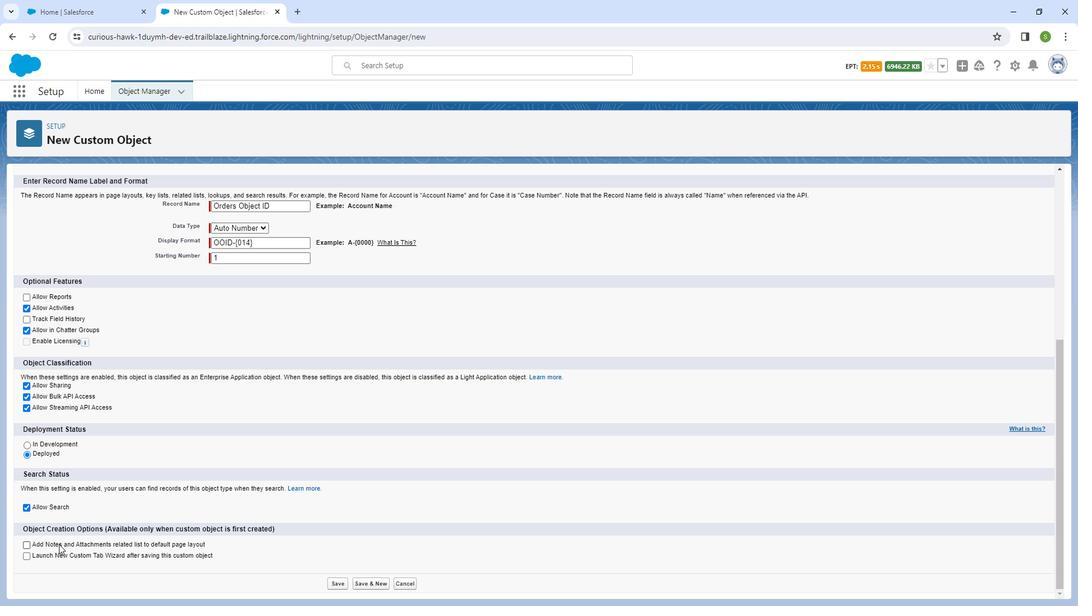 
Action: Mouse moved to (332, 560)
Screenshot: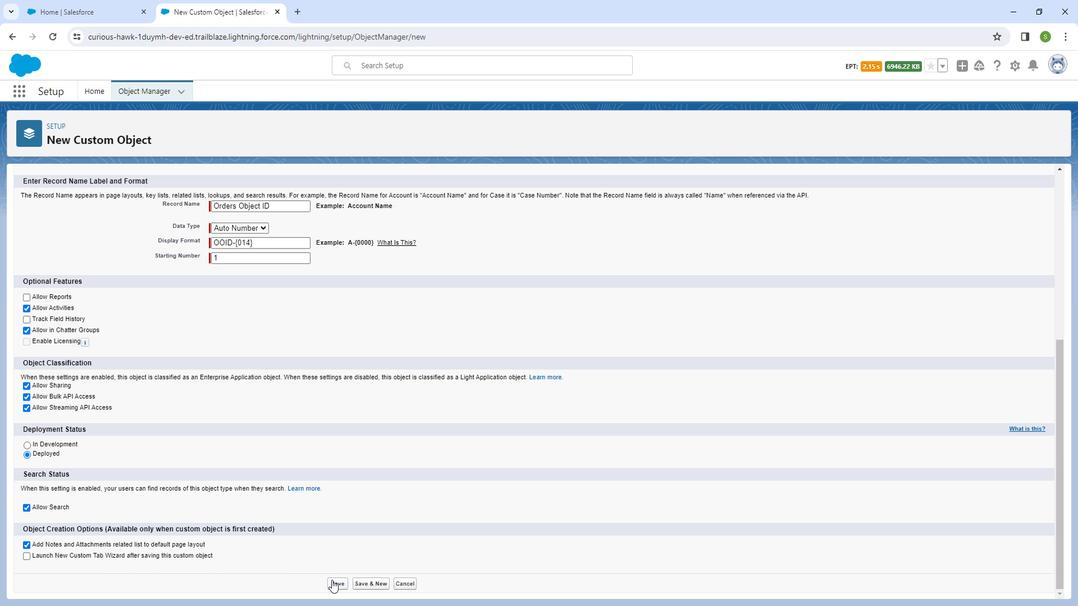 
Action: Mouse pressed left at (332, 560)
Screenshot: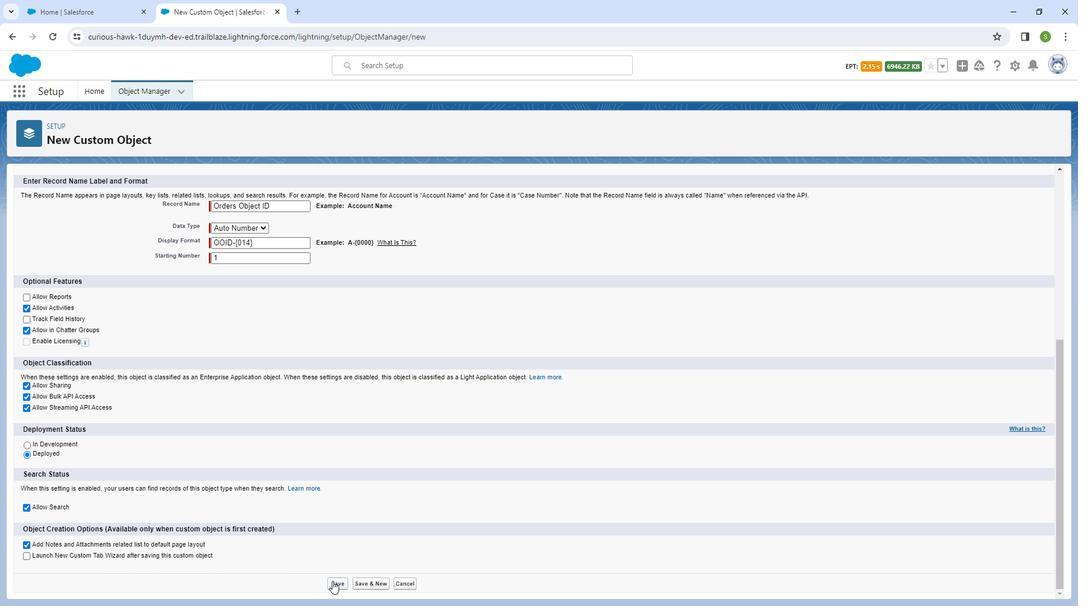 
Action: Mouse moved to (246, 525)
Screenshot: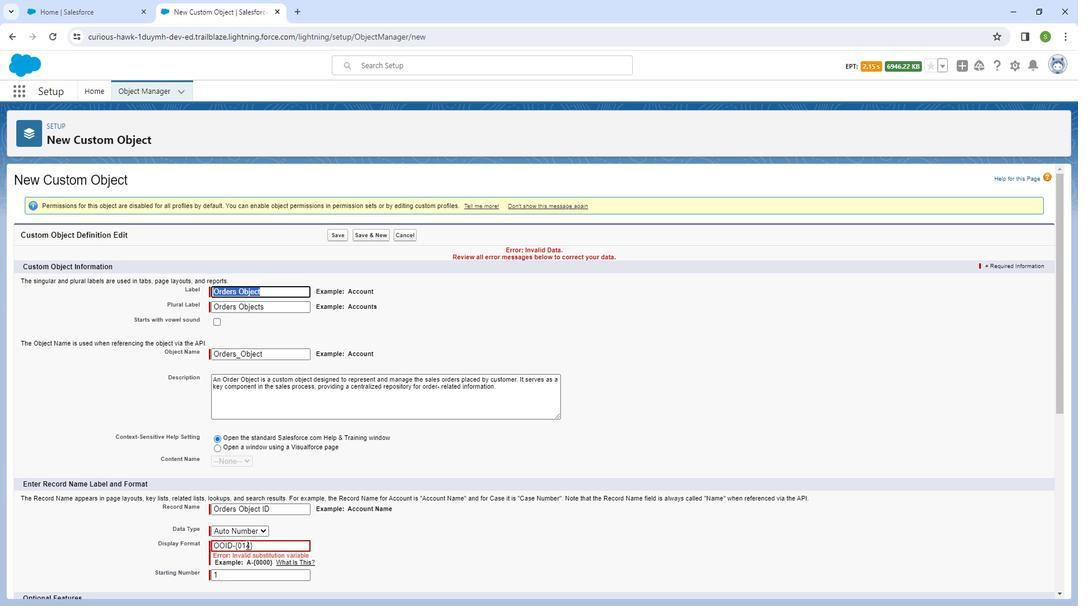 
Action: Mouse pressed left at (246, 525)
Screenshot: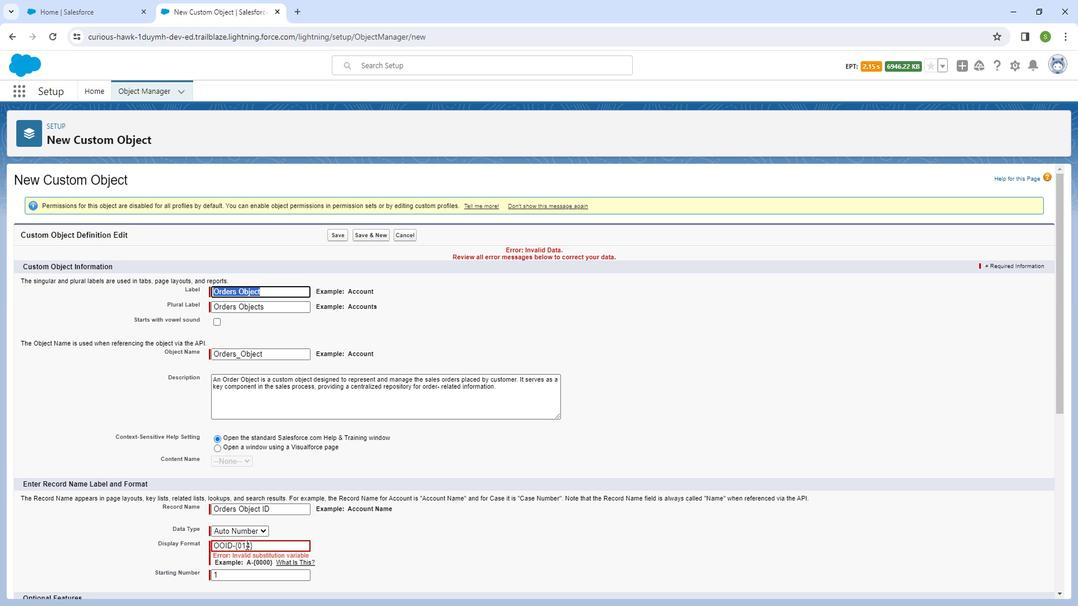 
Action: Mouse moved to (250, 526)
Screenshot: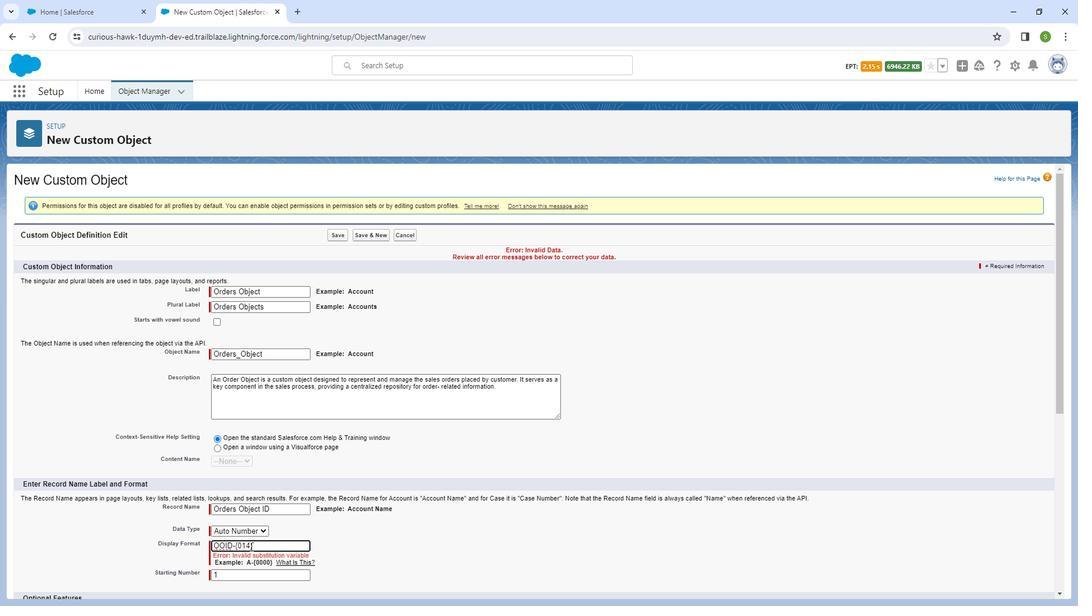 
Action: Key pressed <Key.backspace>
Screenshot: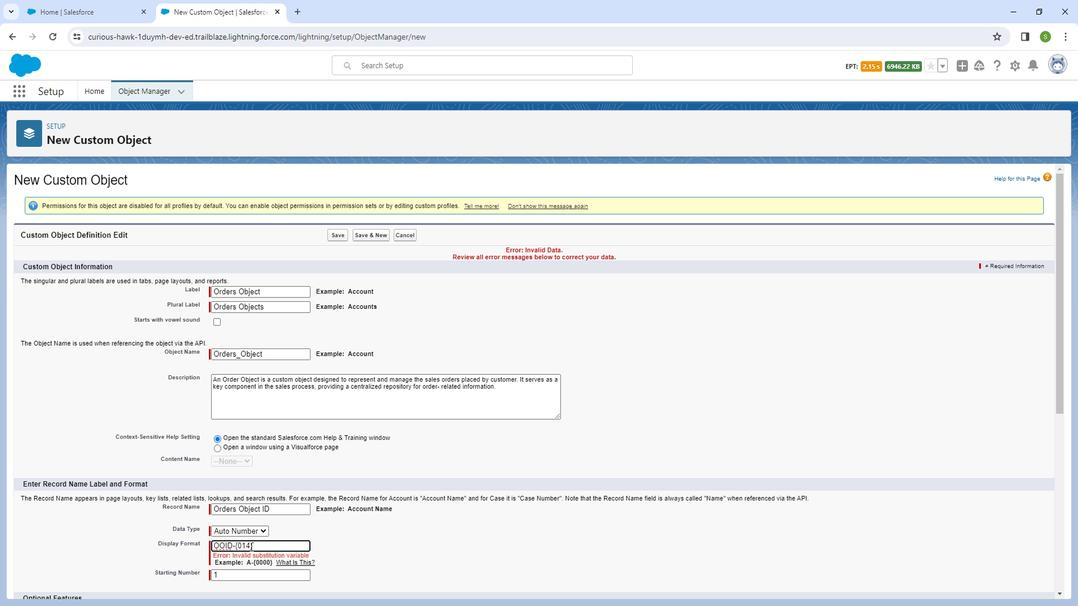 
Action: Mouse moved to (152, 535)
Screenshot: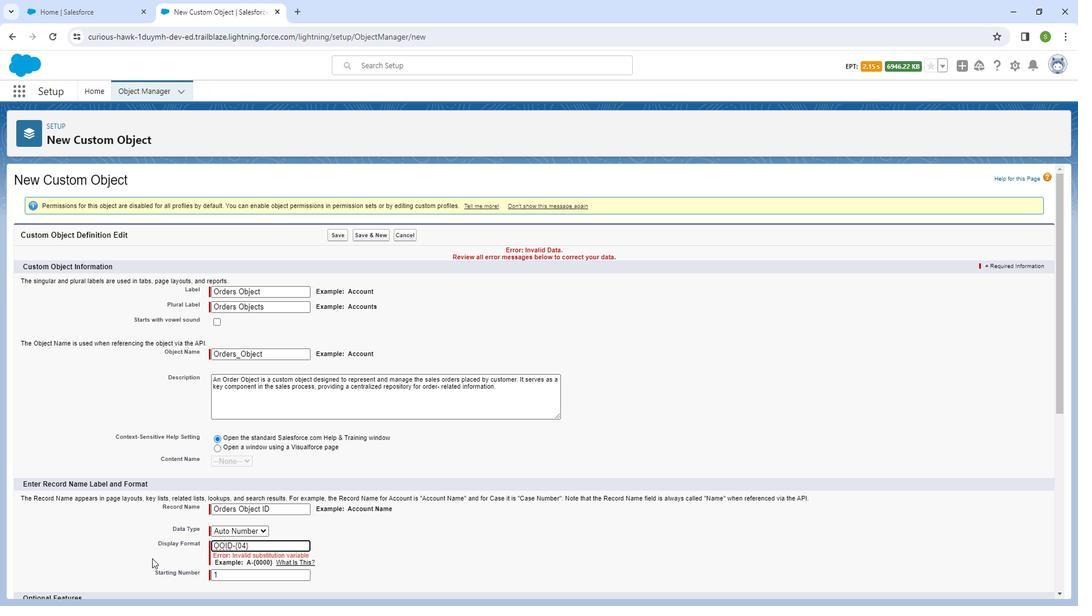 
Action: Mouse scrolled (152, 535) with delta (0, 0)
Screenshot: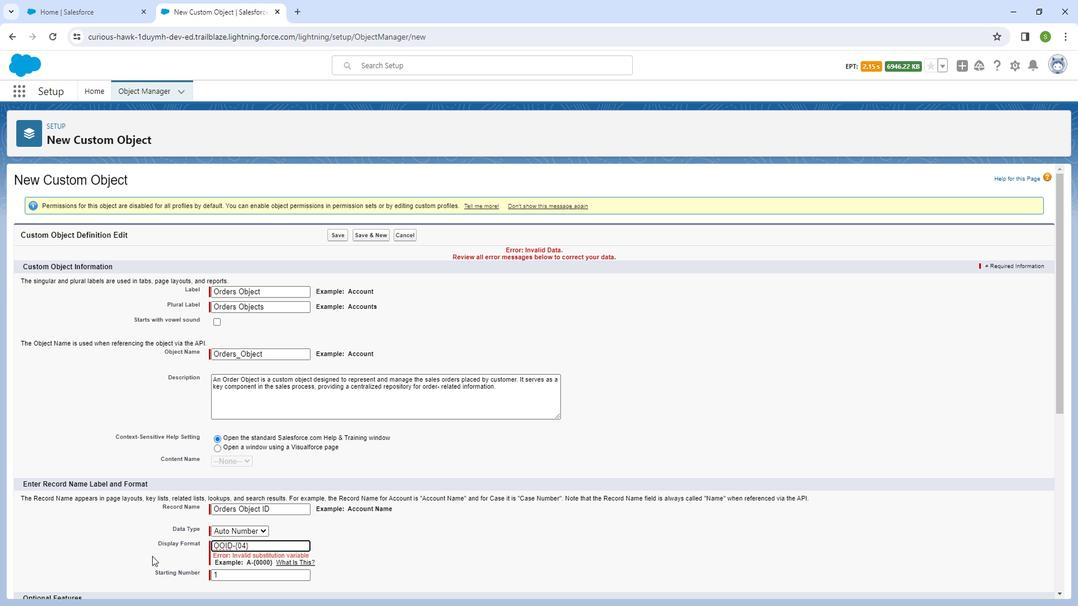 
Action: Mouse scrolled (152, 535) with delta (0, 0)
Screenshot: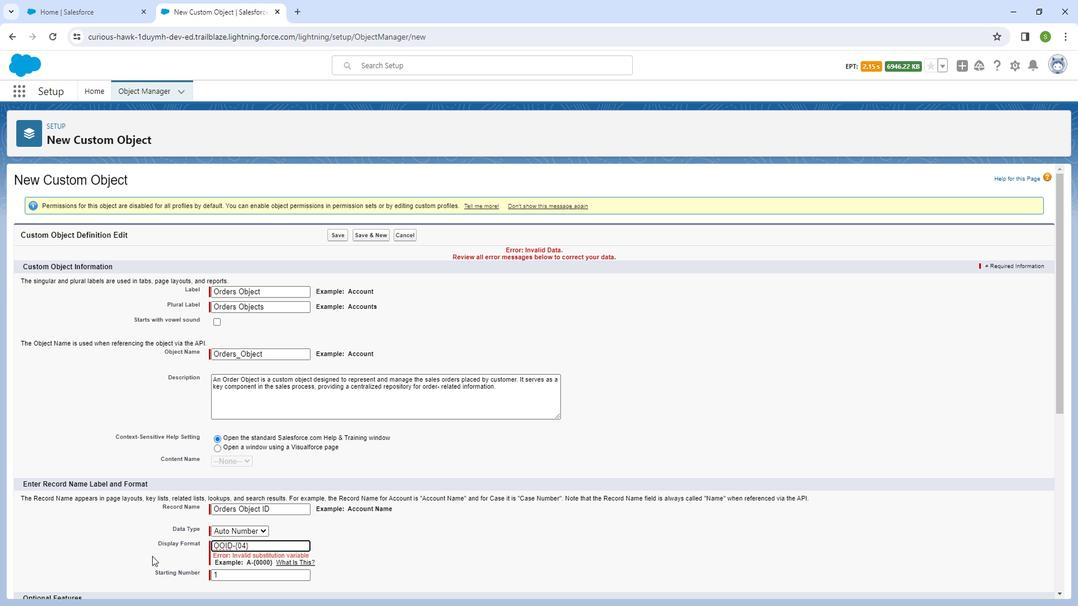 
Action: Mouse scrolled (152, 535) with delta (0, 0)
Screenshot: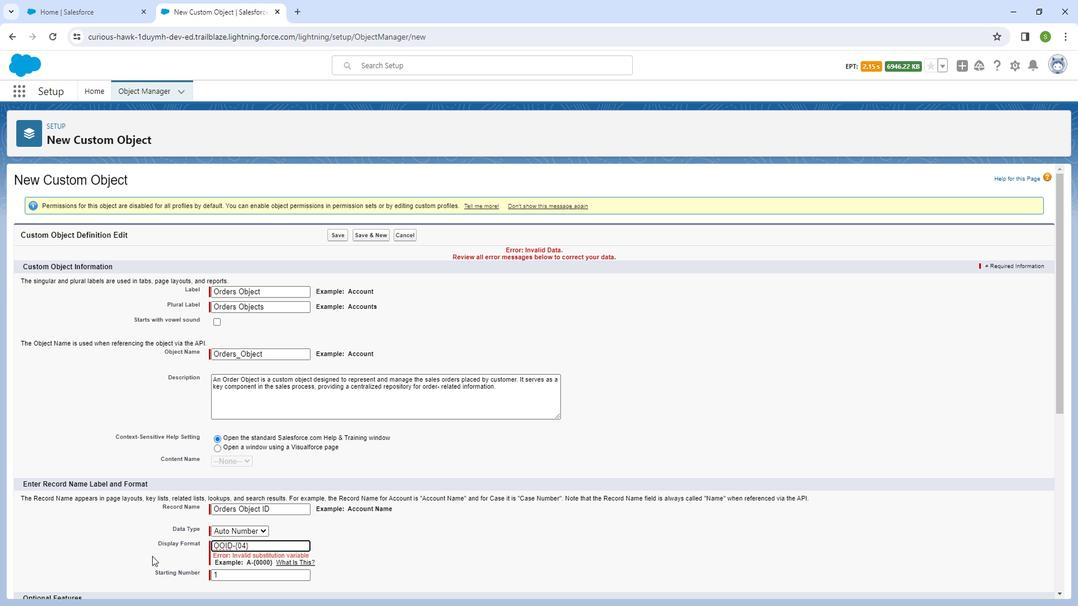 
Action: Mouse scrolled (152, 535) with delta (0, 0)
Screenshot: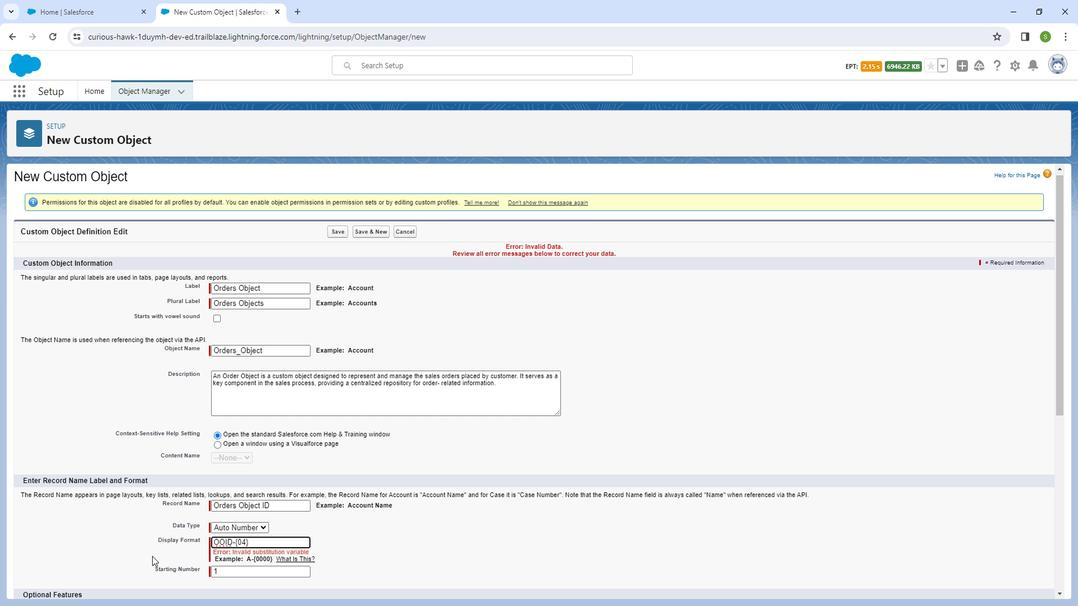 
Action: Mouse moved to (158, 526)
Screenshot: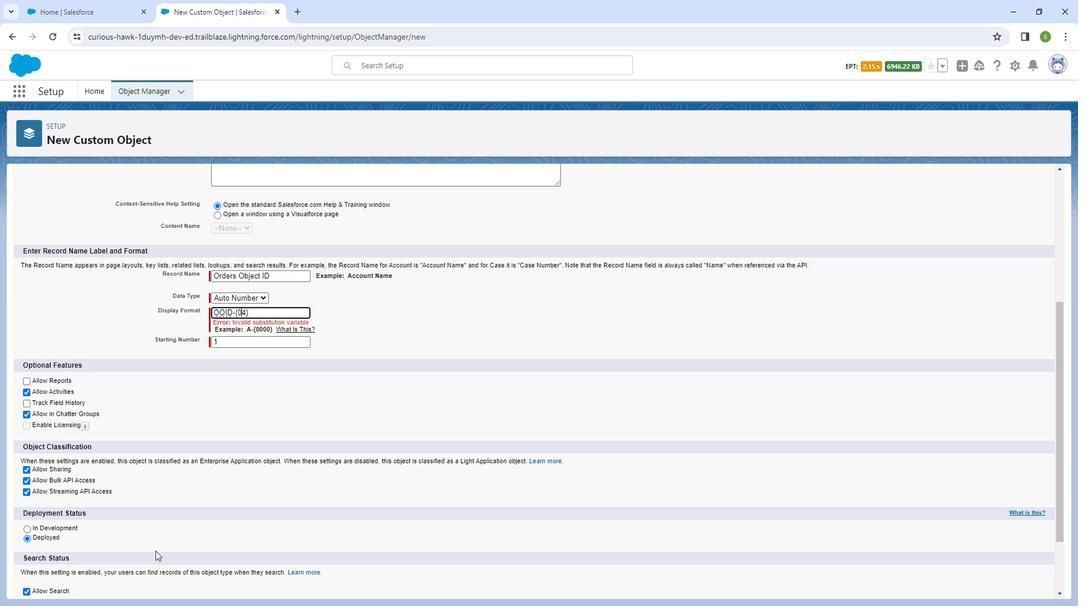 
Action: Mouse scrolled (158, 526) with delta (0, 0)
Screenshot: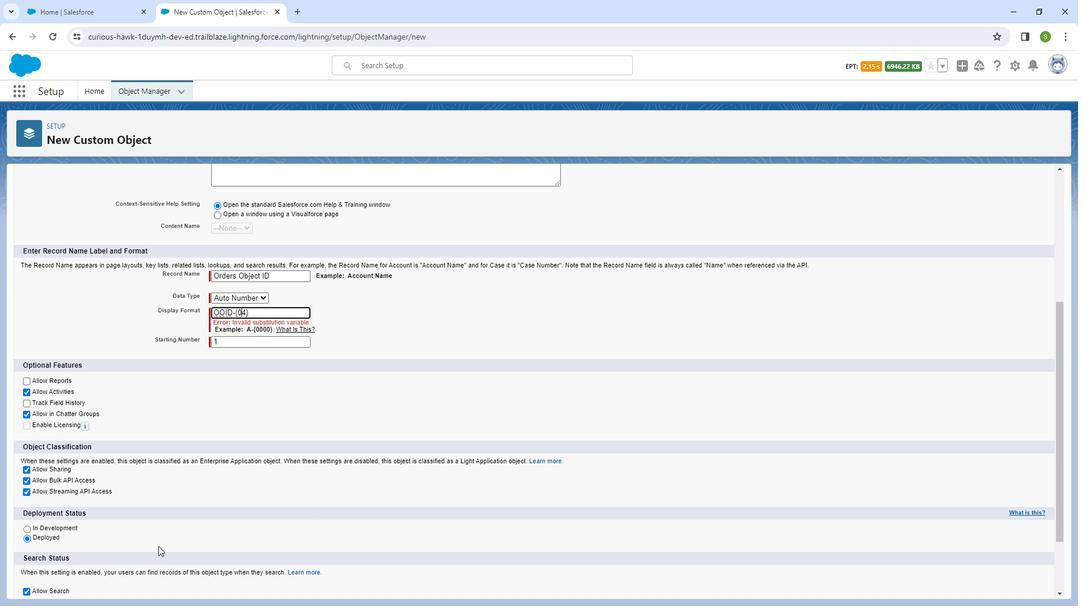 
Action: Mouse scrolled (158, 526) with delta (0, 0)
Screenshot: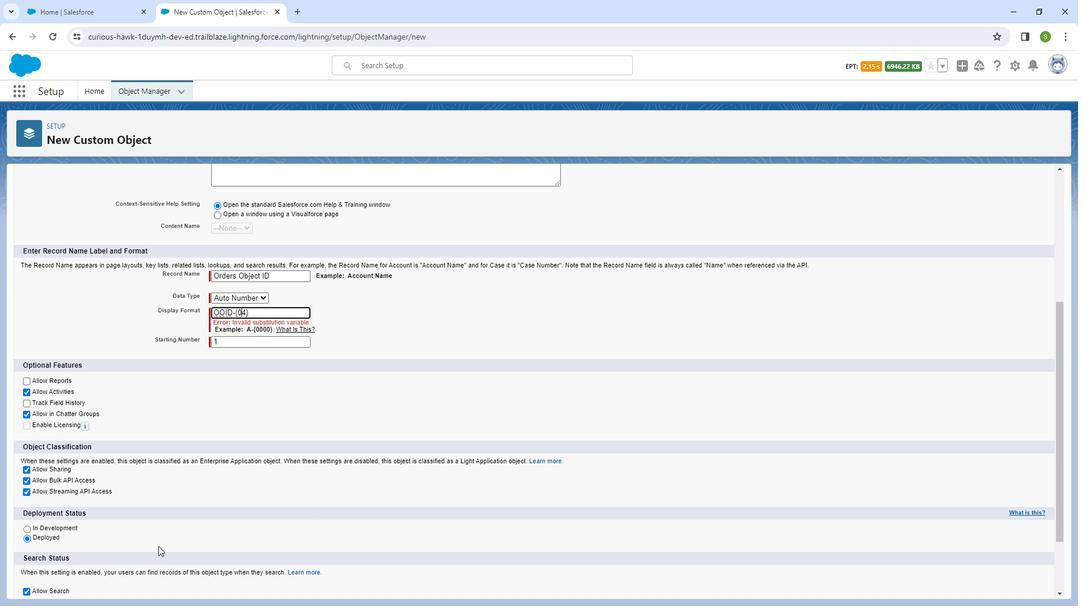 
Action: Mouse scrolled (158, 526) with delta (0, 0)
Screenshot: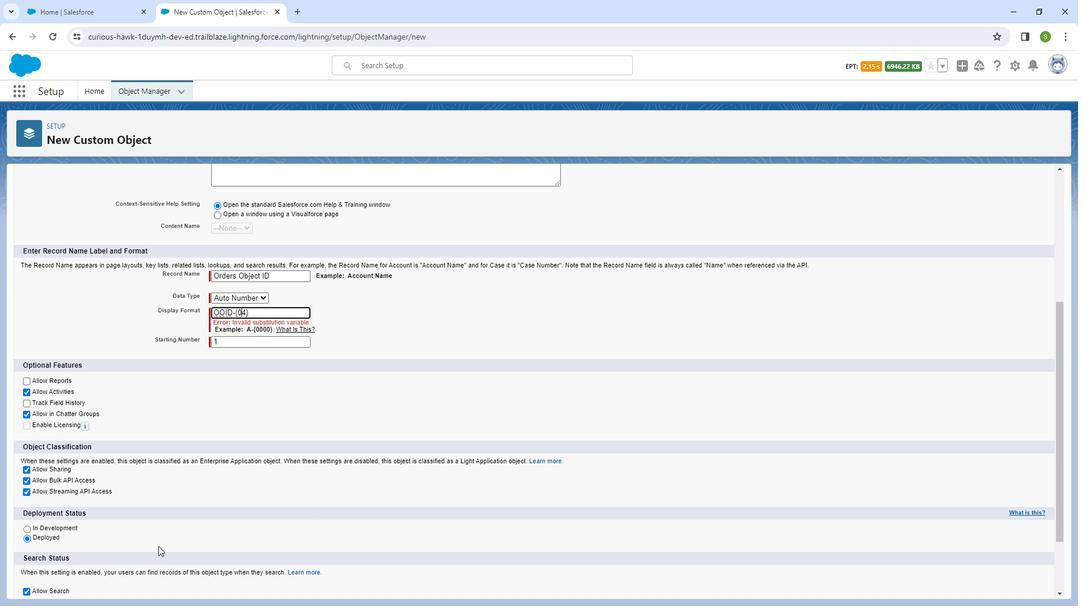 
Action: Mouse scrolled (158, 526) with delta (0, 0)
Screenshot: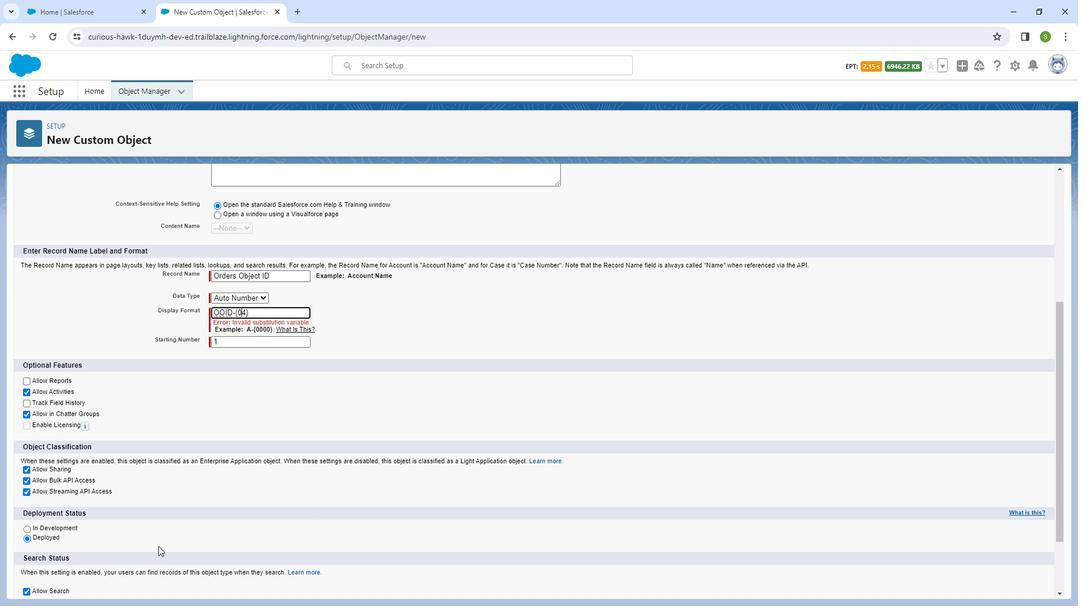 
Action: Mouse scrolled (158, 526) with delta (0, 0)
Screenshot: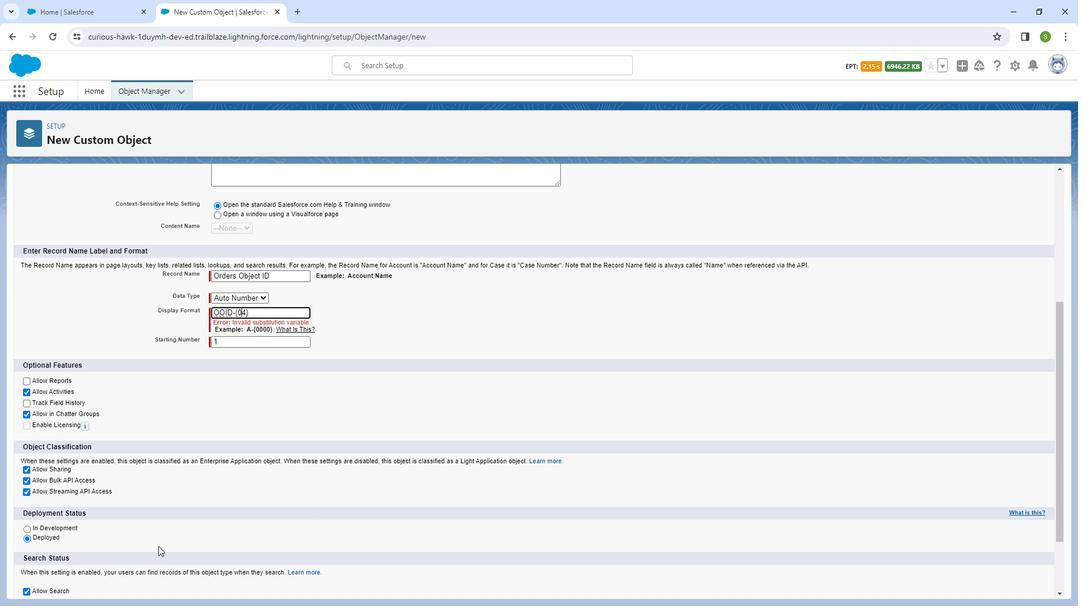 
Action: Mouse moved to (338, 230)
Screenshot: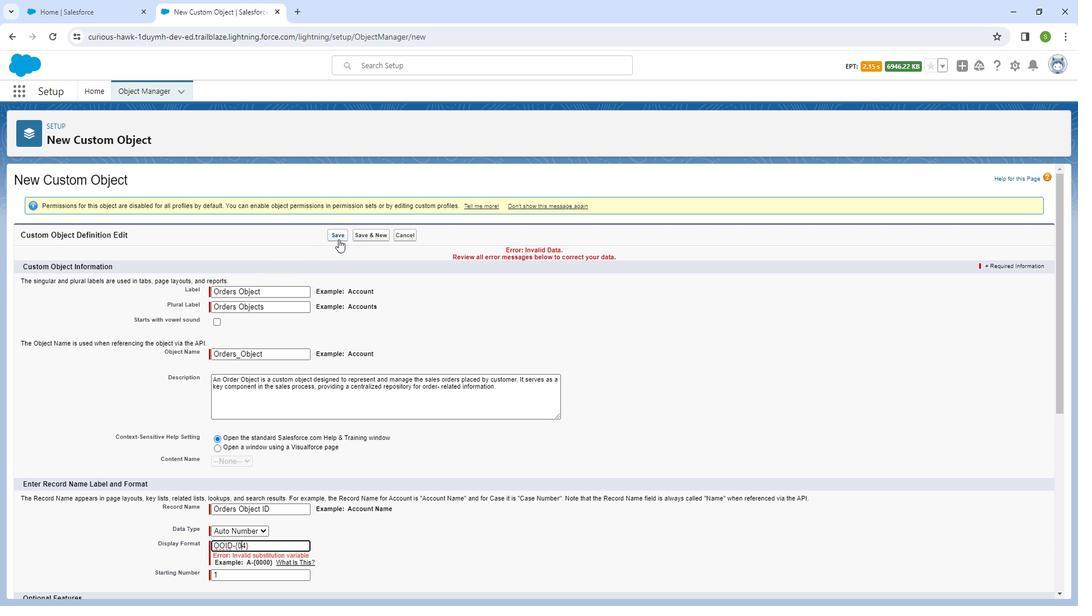 
Action: Mouse pressed left at (338, 230)
Screenshot: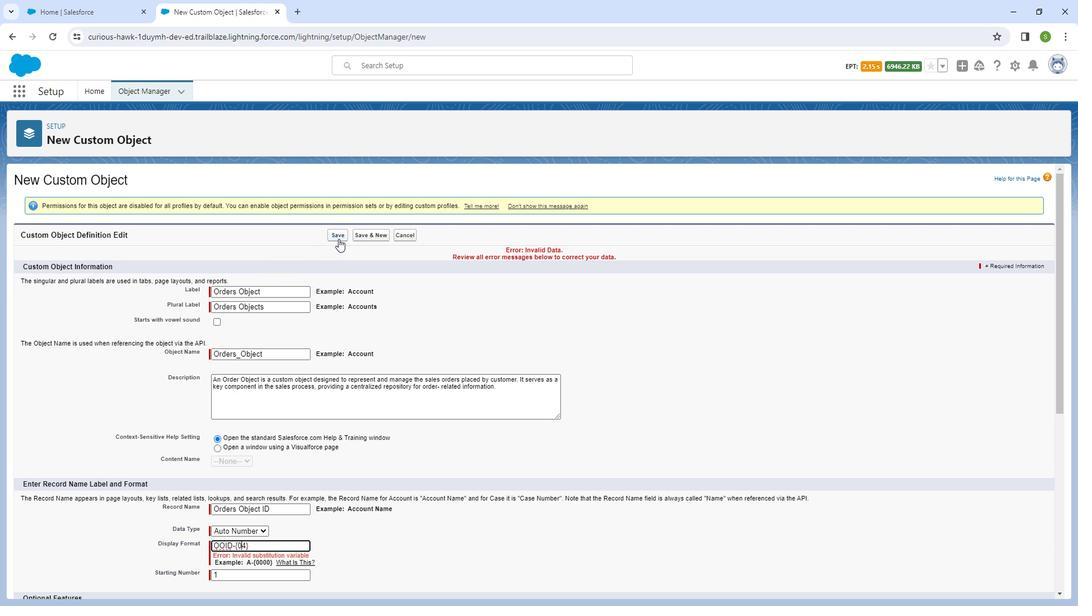 
Action: Mouse moved to (246, 525)
Screenshot: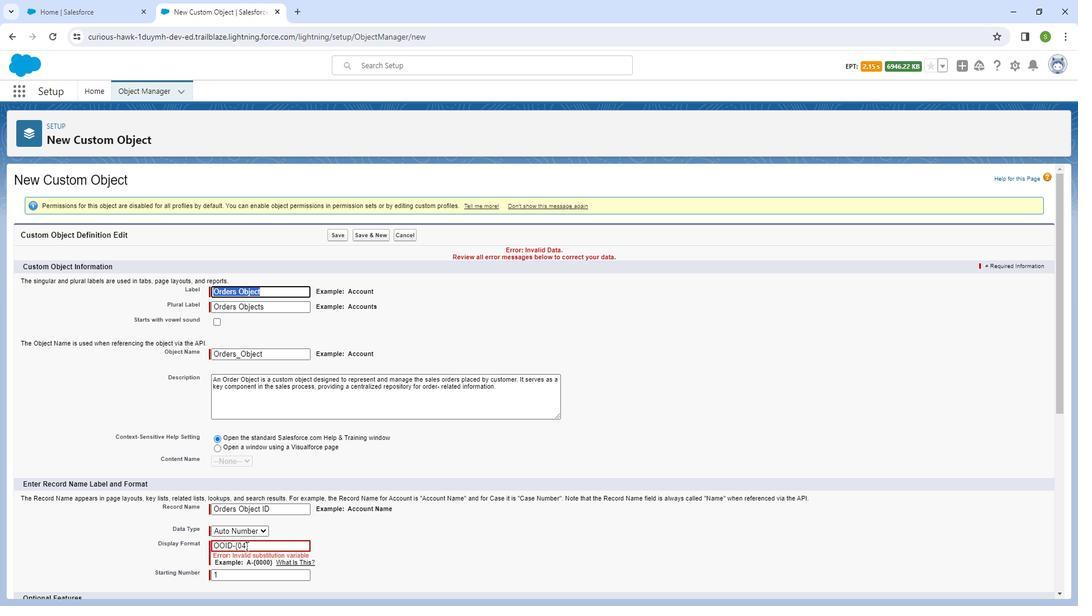 
Action: Mouse pressed left at (246, 525)
Screenshot: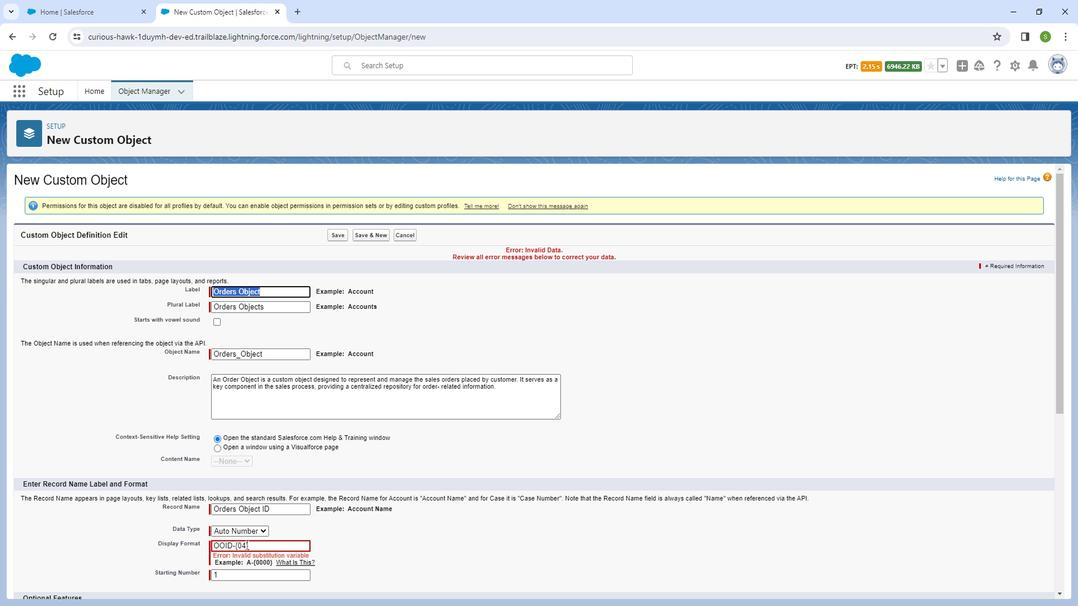 
Action: Mouse moved to (246, 524)
Screenshot: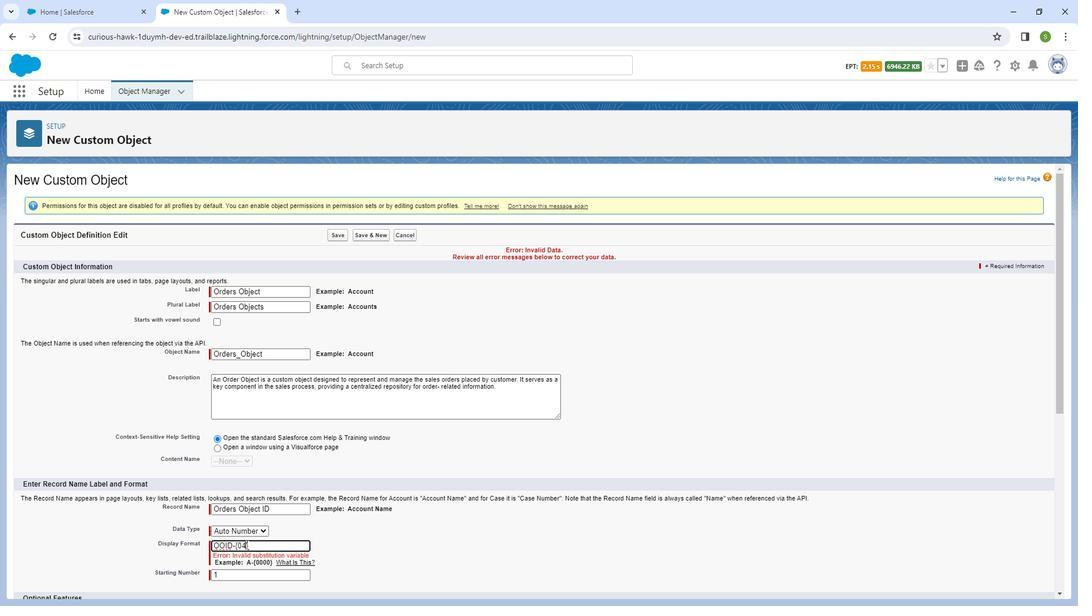 
Action: Key pressed <Key.backspace>00
Screenshot: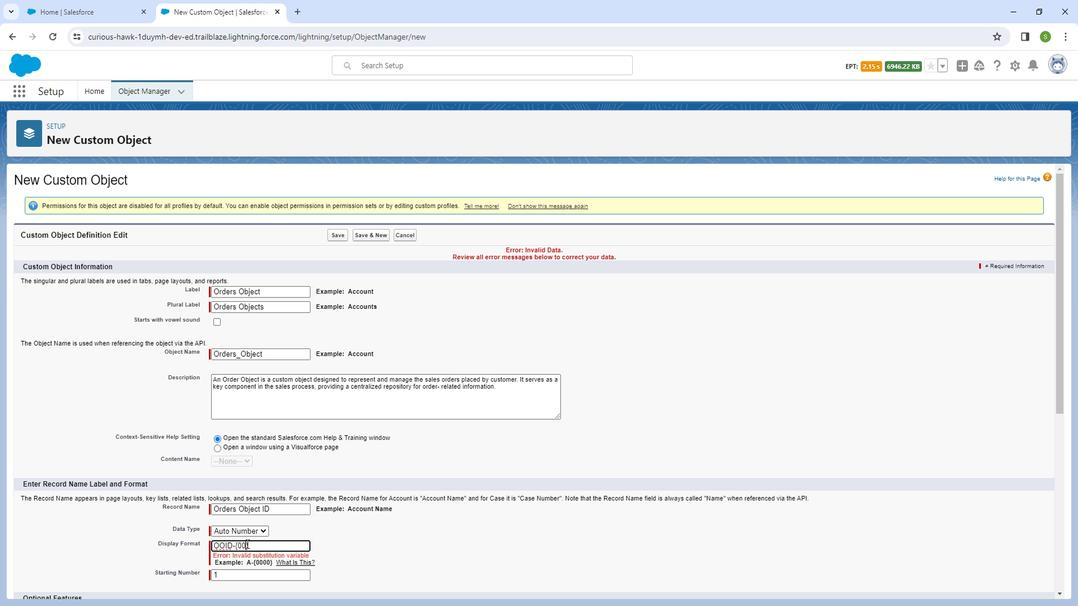 
Action: Mouse moved to (338, 227)
Screenshot: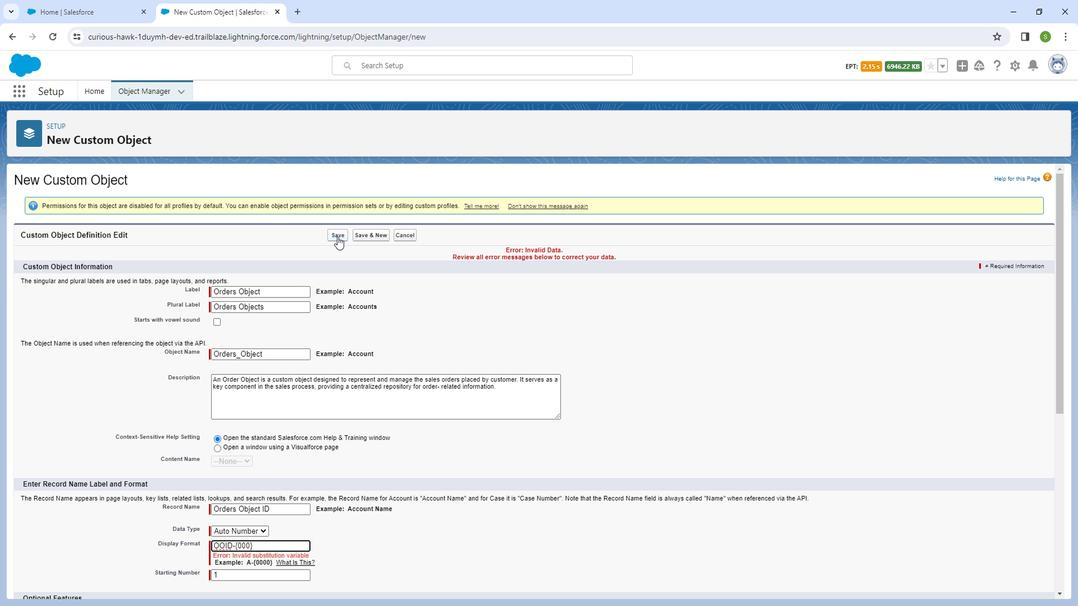 
Action: Mouse pressed left at (338, 227)
Screenshot: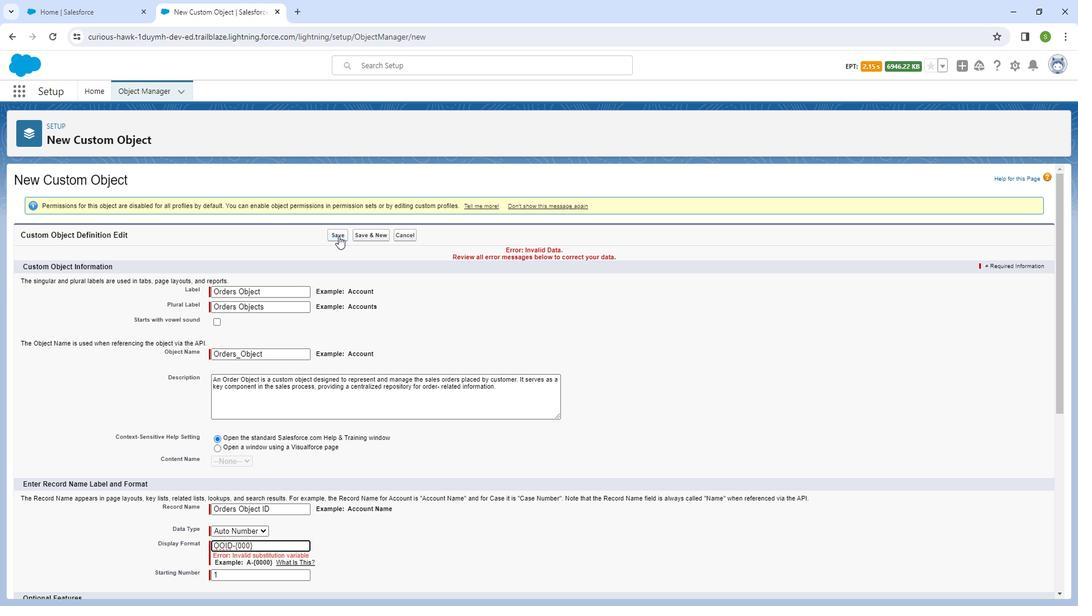 
Action: Mouse moved to (629, 477)
Screenshot: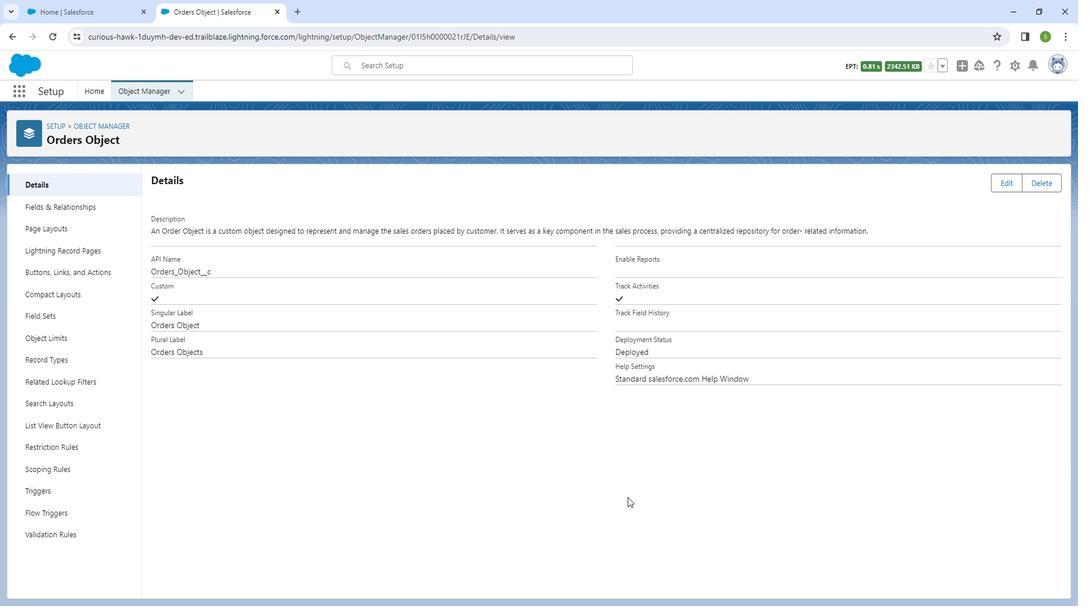 
